Task: Create a due date automation trigger when advanced on, 2 days before a card is due add dates starting in more than 1 working days at 11:00 AM.
Action: Mouse moved to (1137, 349)
Screenshot: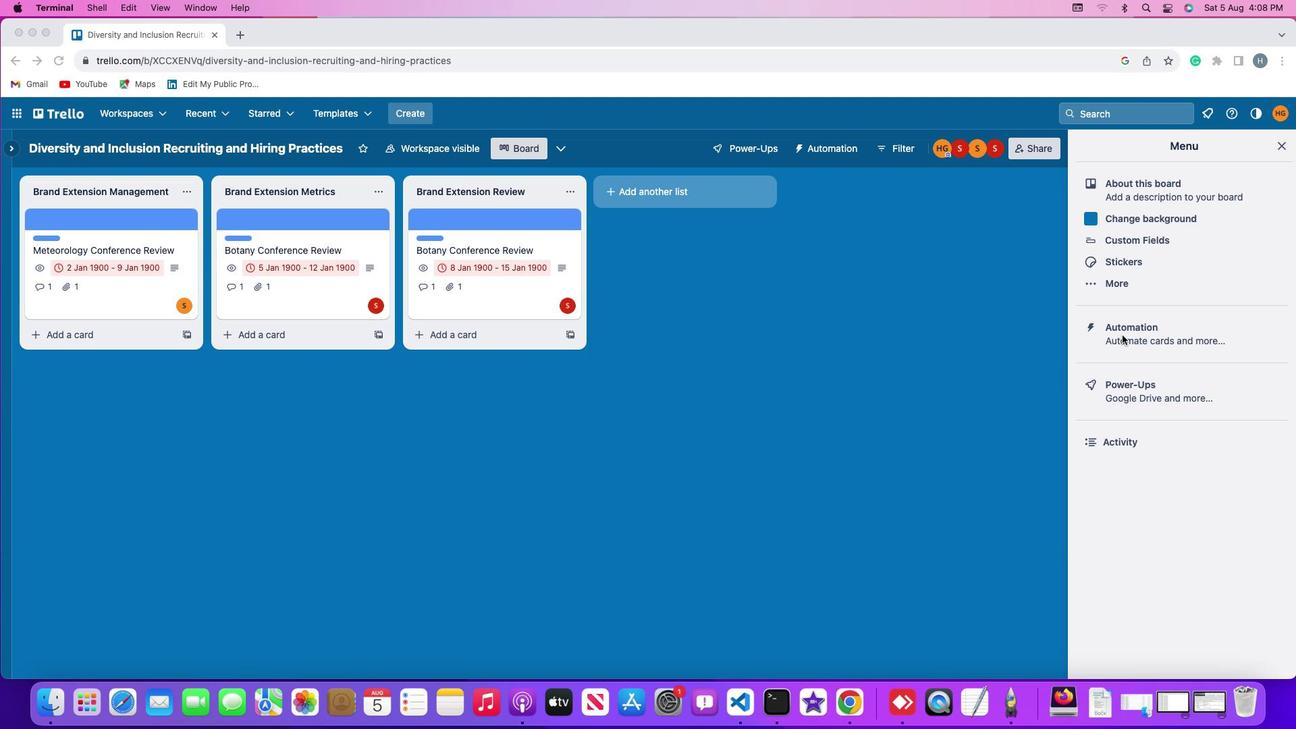 
Action: Mouse pressed left at (1137, 349)
Screenshot: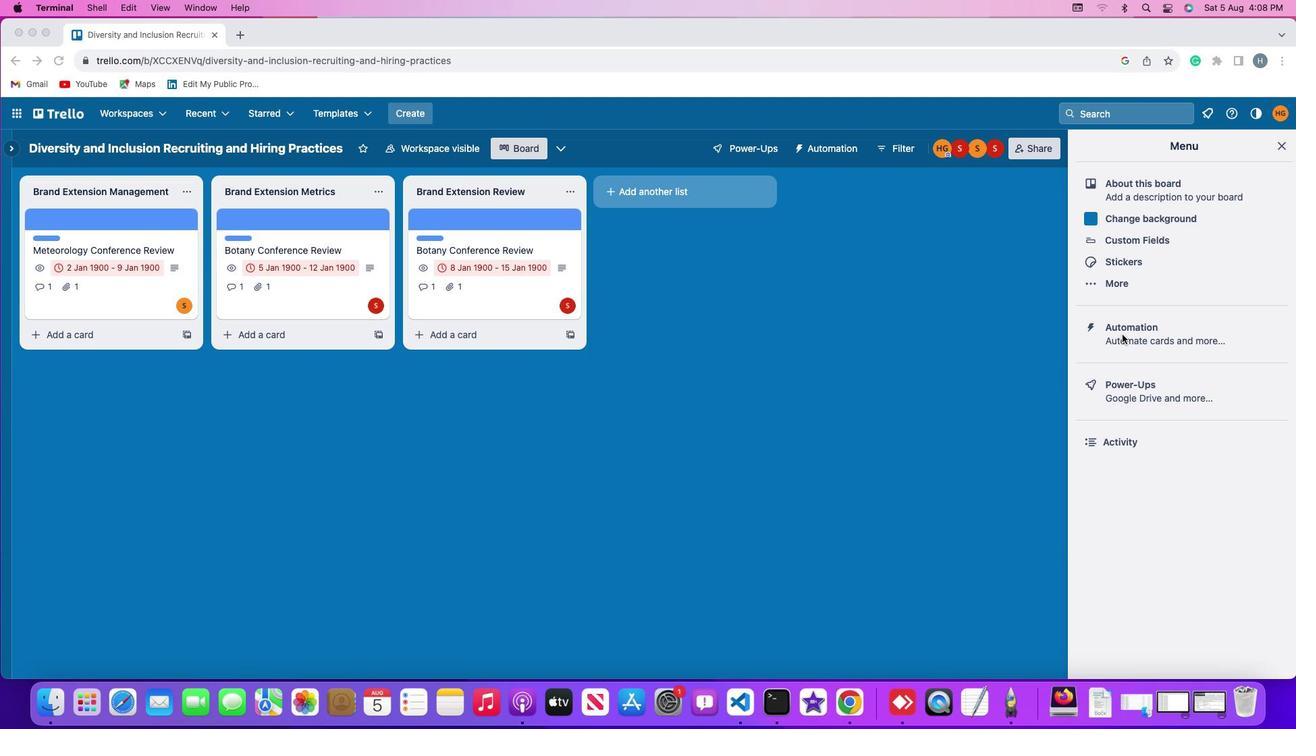 
Action: Mouse pressed left at (1137, 349)
Screenshot: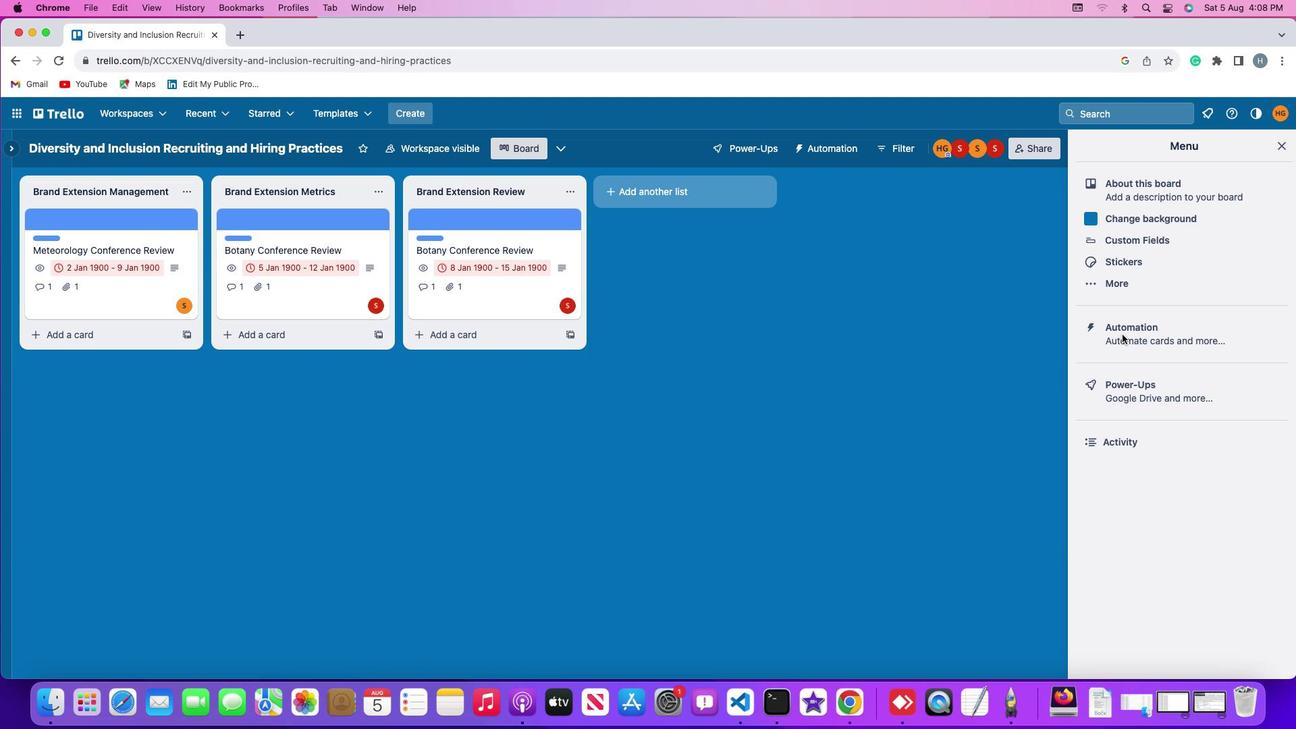 
Action: Mouse moved to (59, 341)
Screenshot: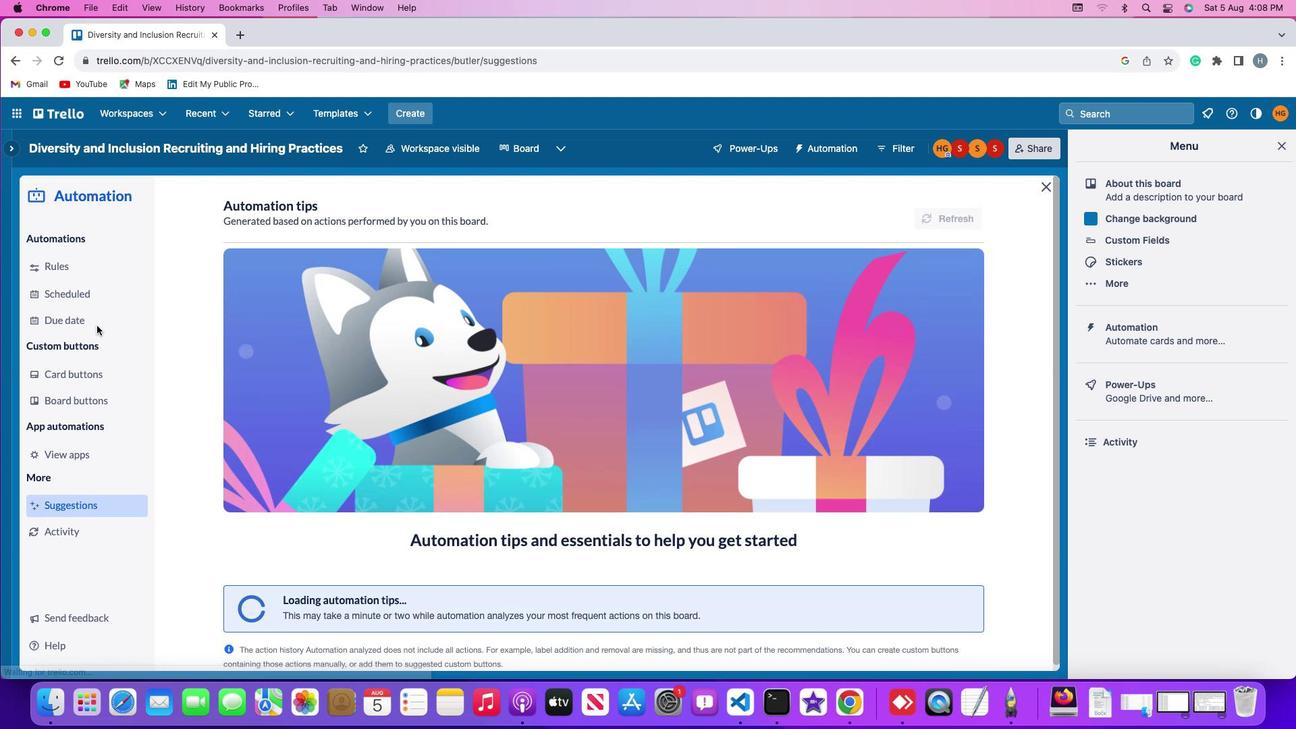 
Action: Mouse pressed left at (59, 341)
Screenshot: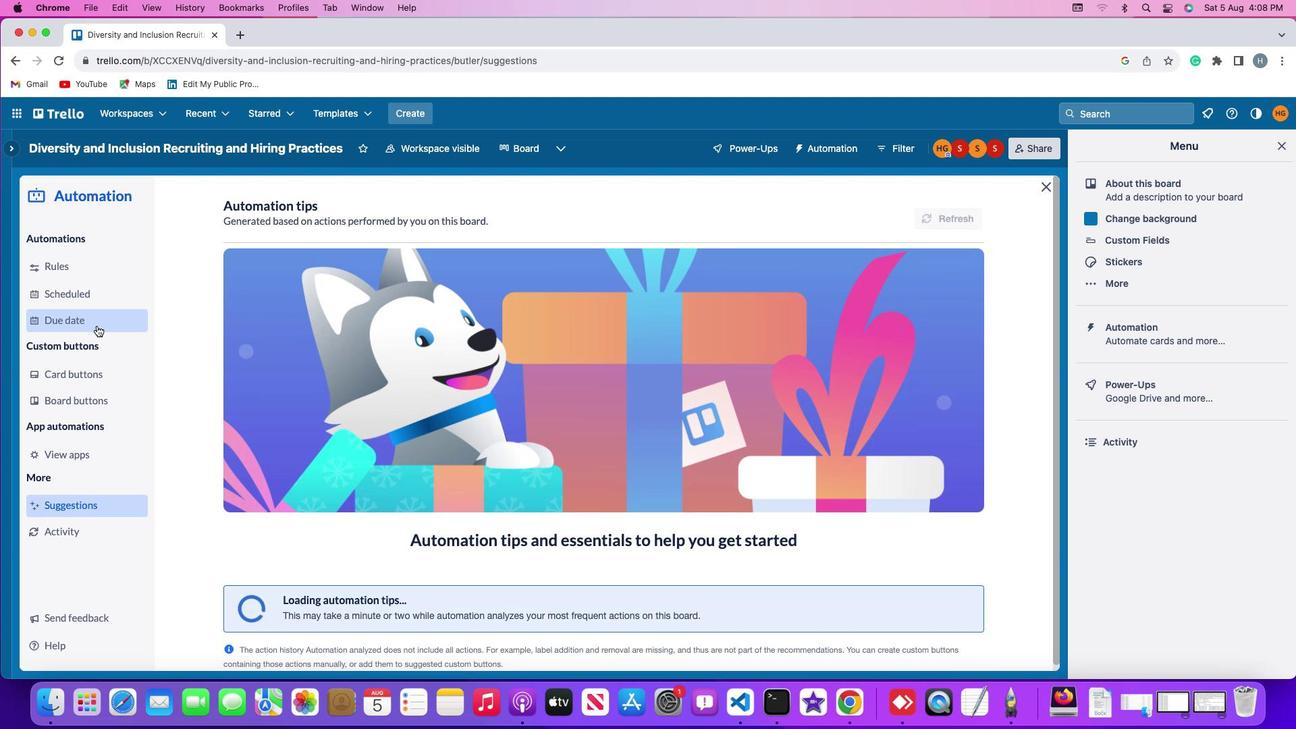 
Action: Mouse moved to (946, 236)
Screenshot: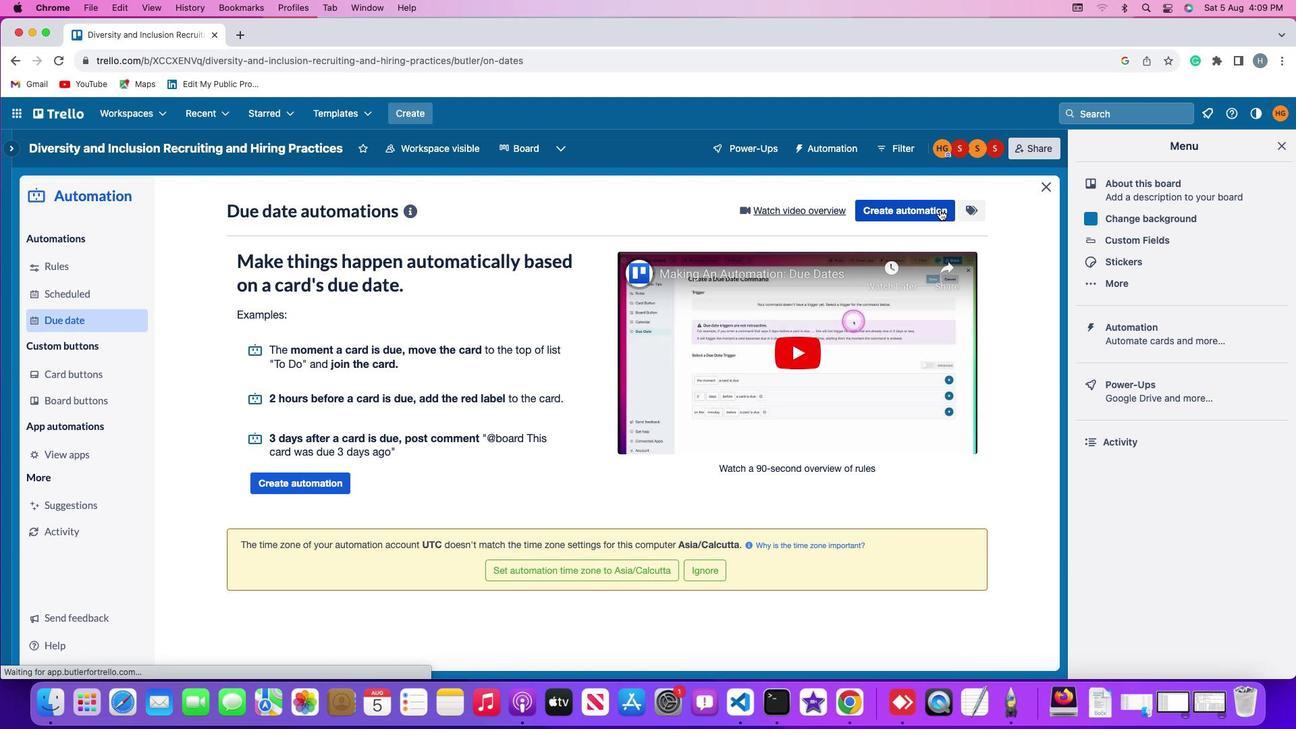 
Action: Mouse pressed left at (946, 236)
Screenshot: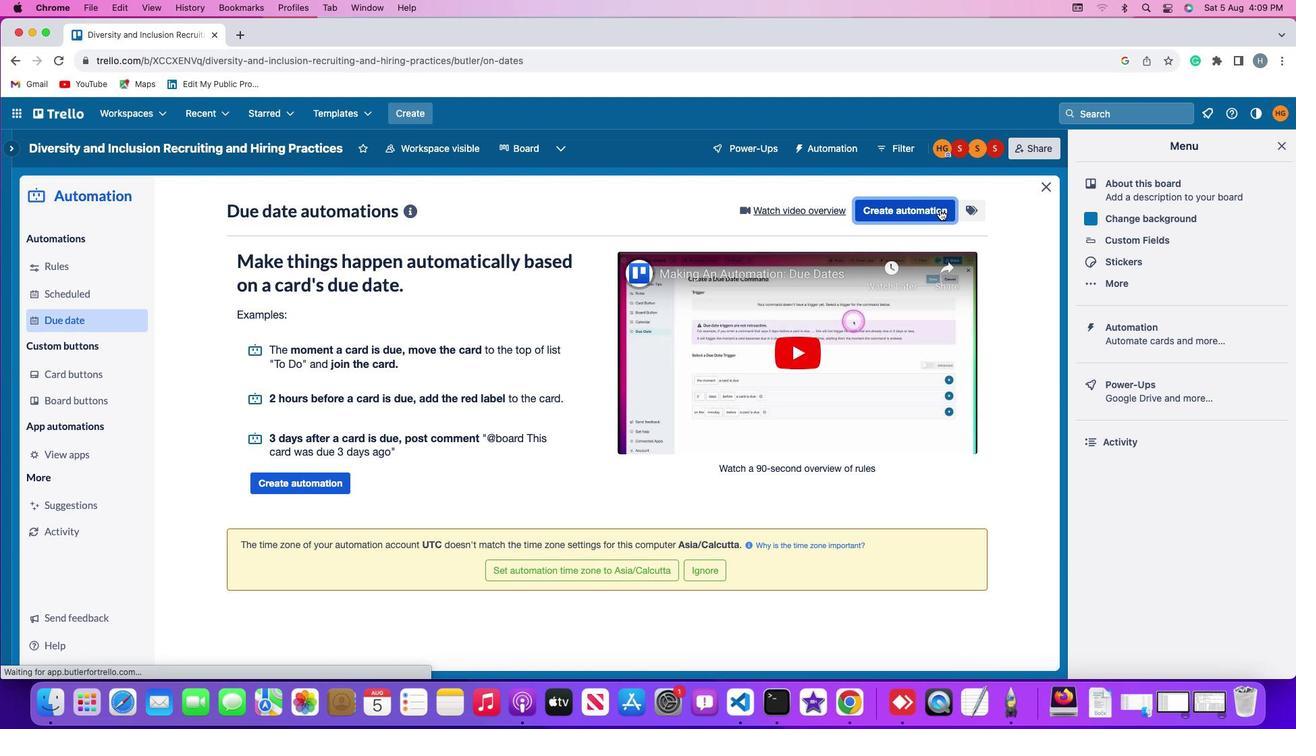 
Action: Mouse moved to (625, 353)
Screenshot: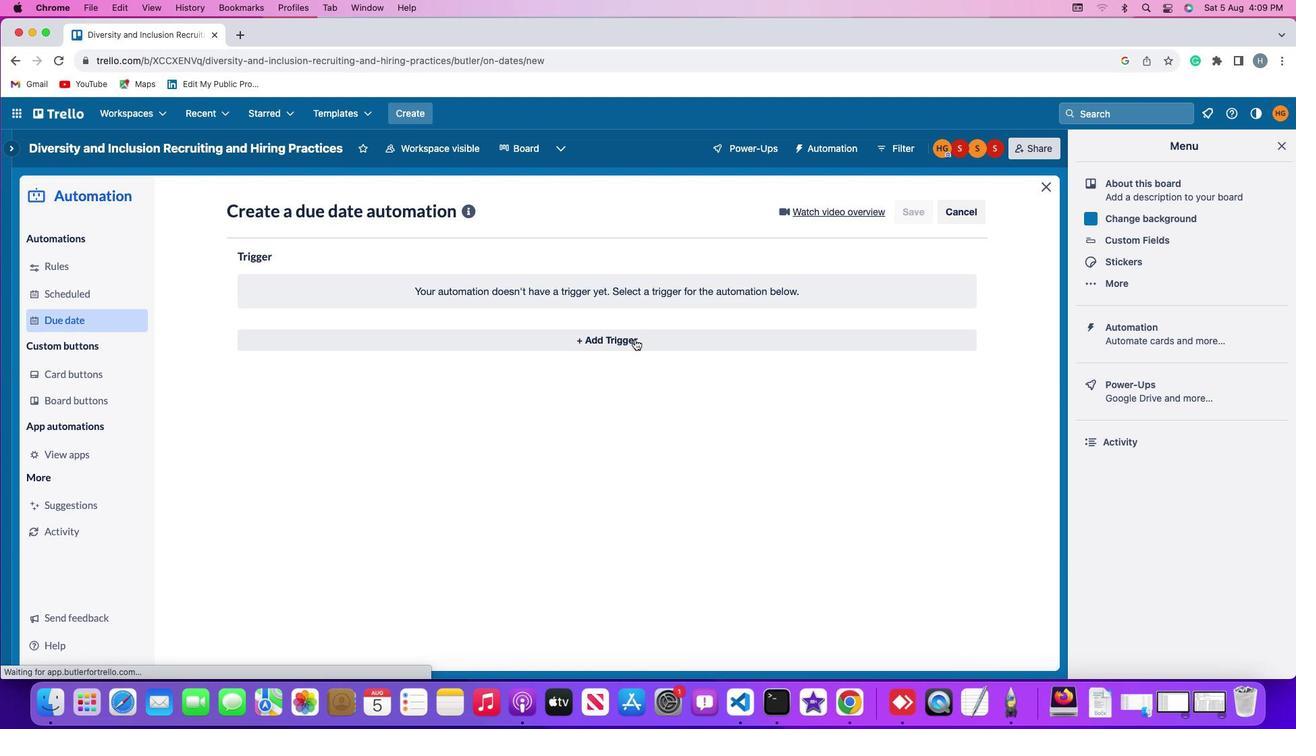 
Action: Mouse pressed left at (625, 353)
Screenshot: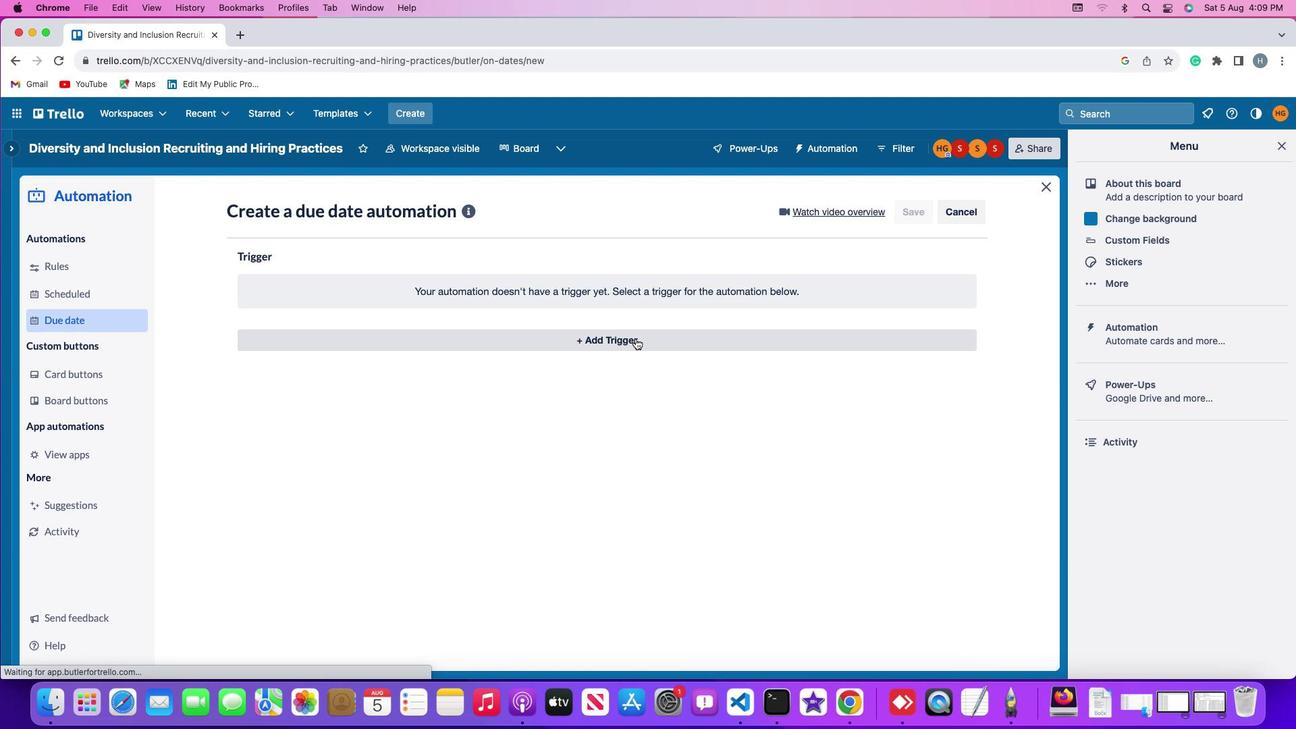 
Action: Mouse moved to (232, 538)
Screenshot: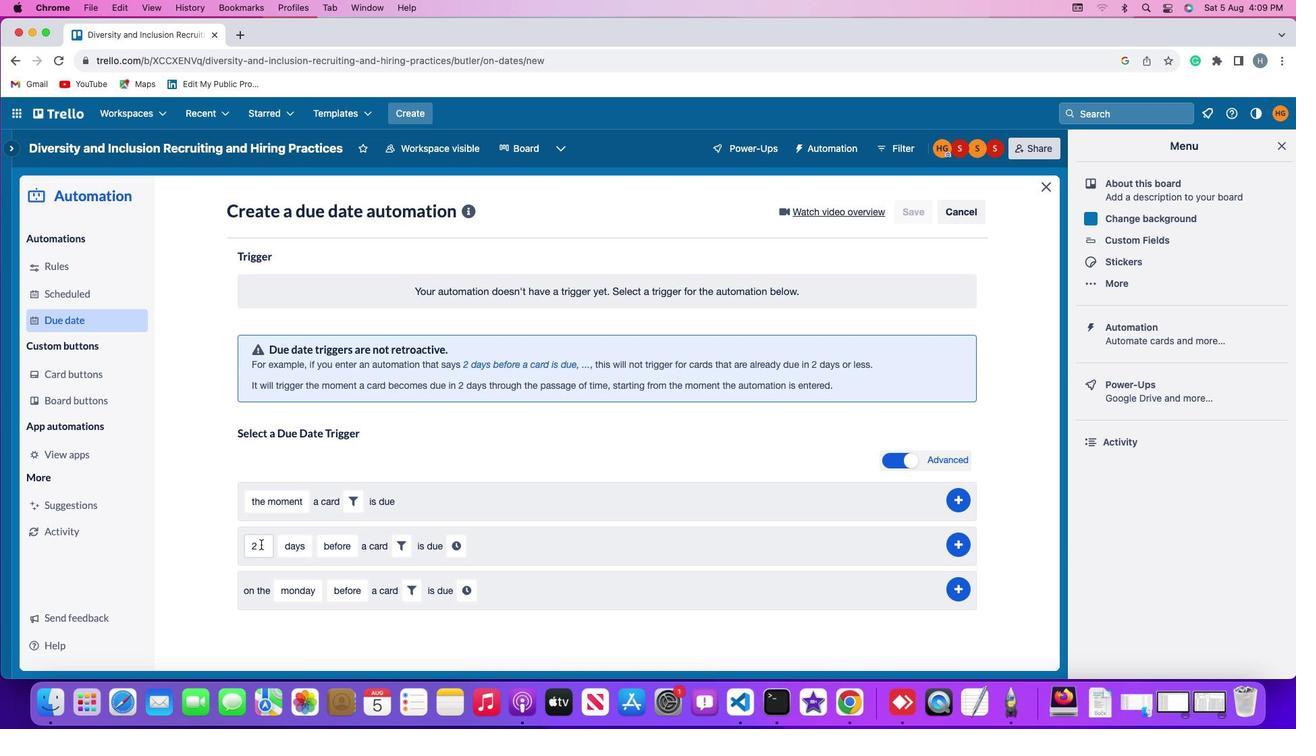 
Action: Mouse pressed left at (232, 538)
Screenshot: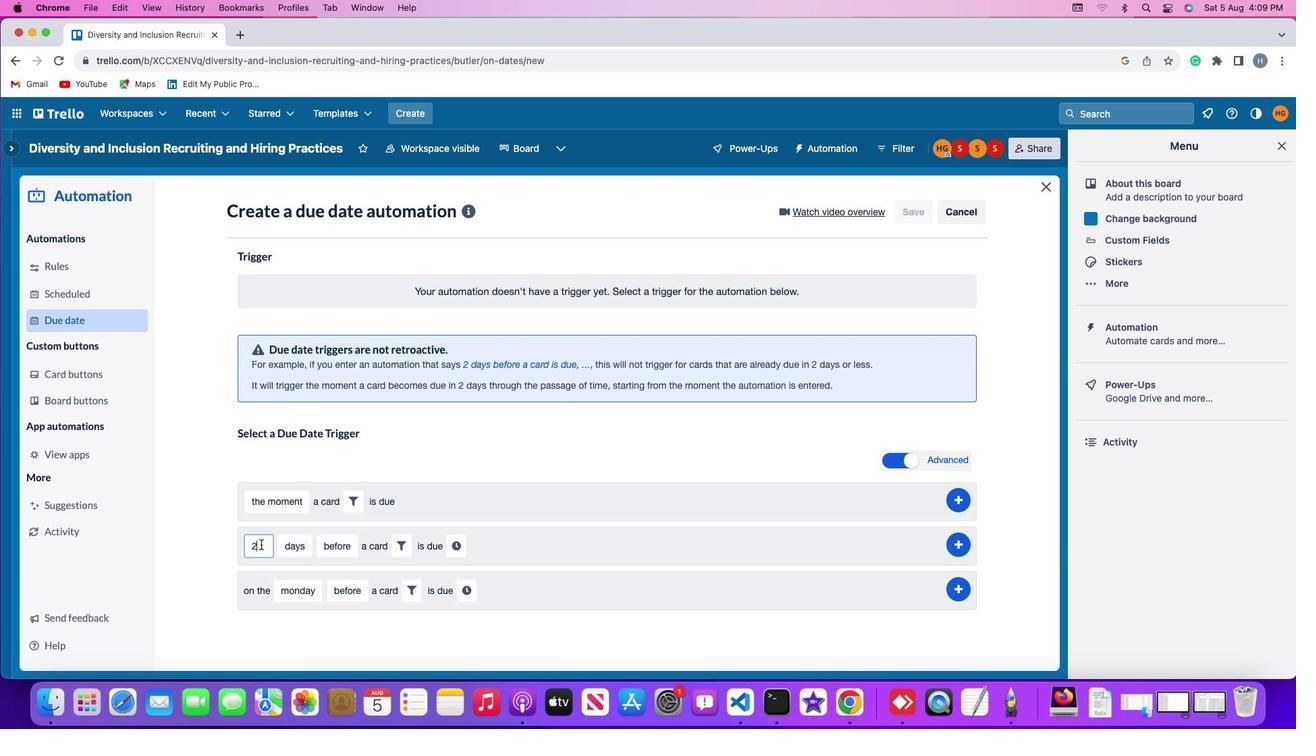 
Action: Mouse moved to (232, 537)
Screenshot: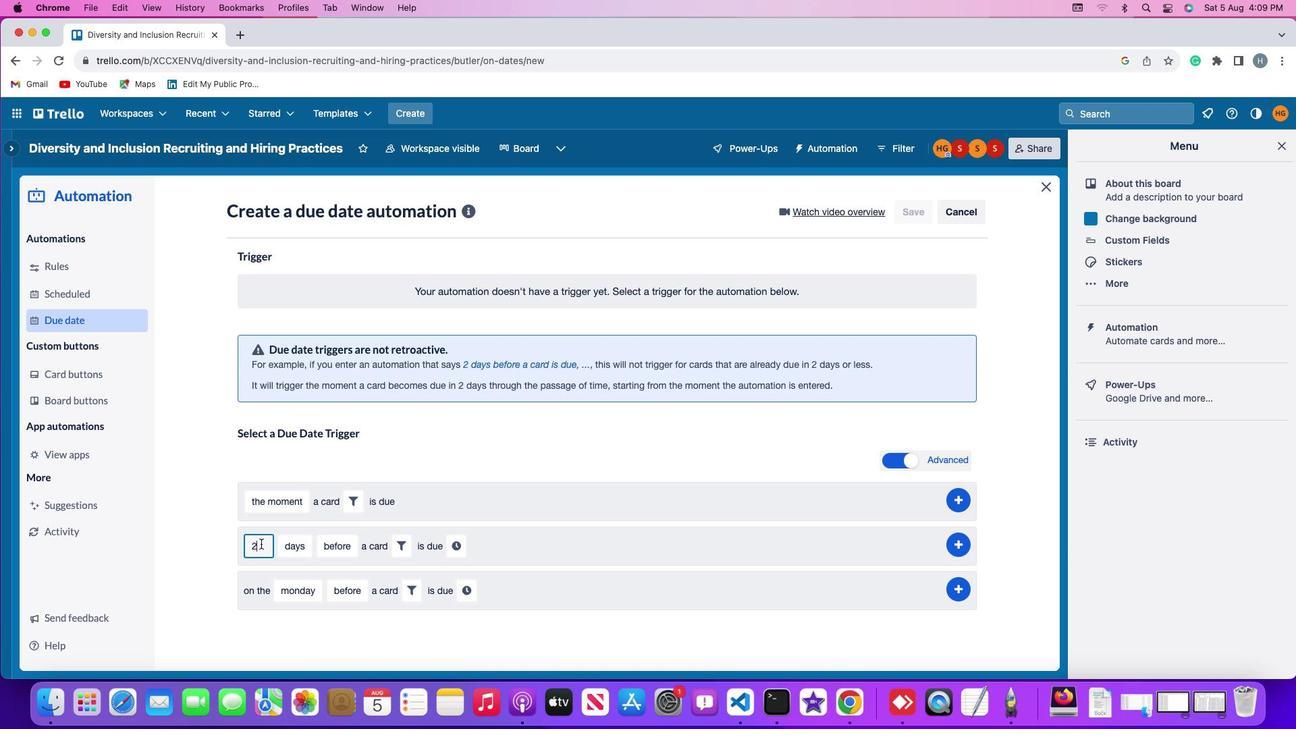 
Action: Key pressed Key.backspace
Screenshot: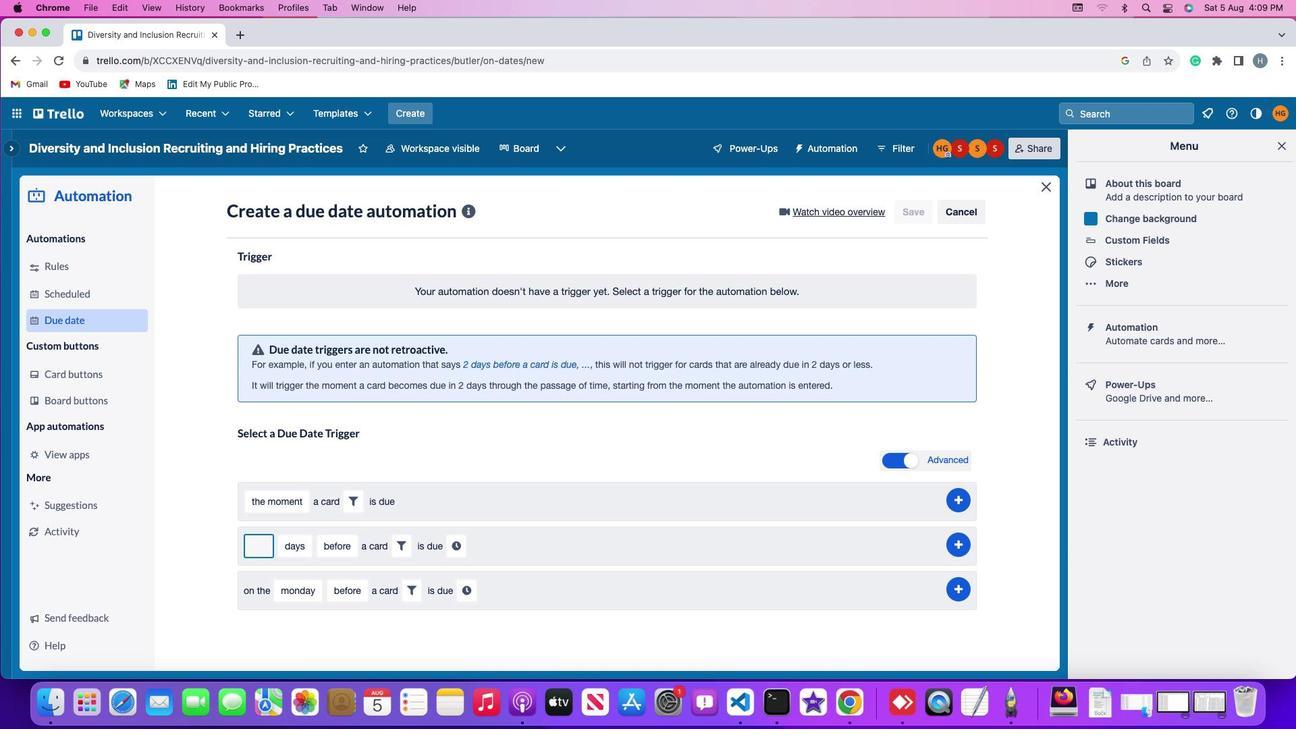 
Action: Mouse moved to (232, 537)
Screenshot: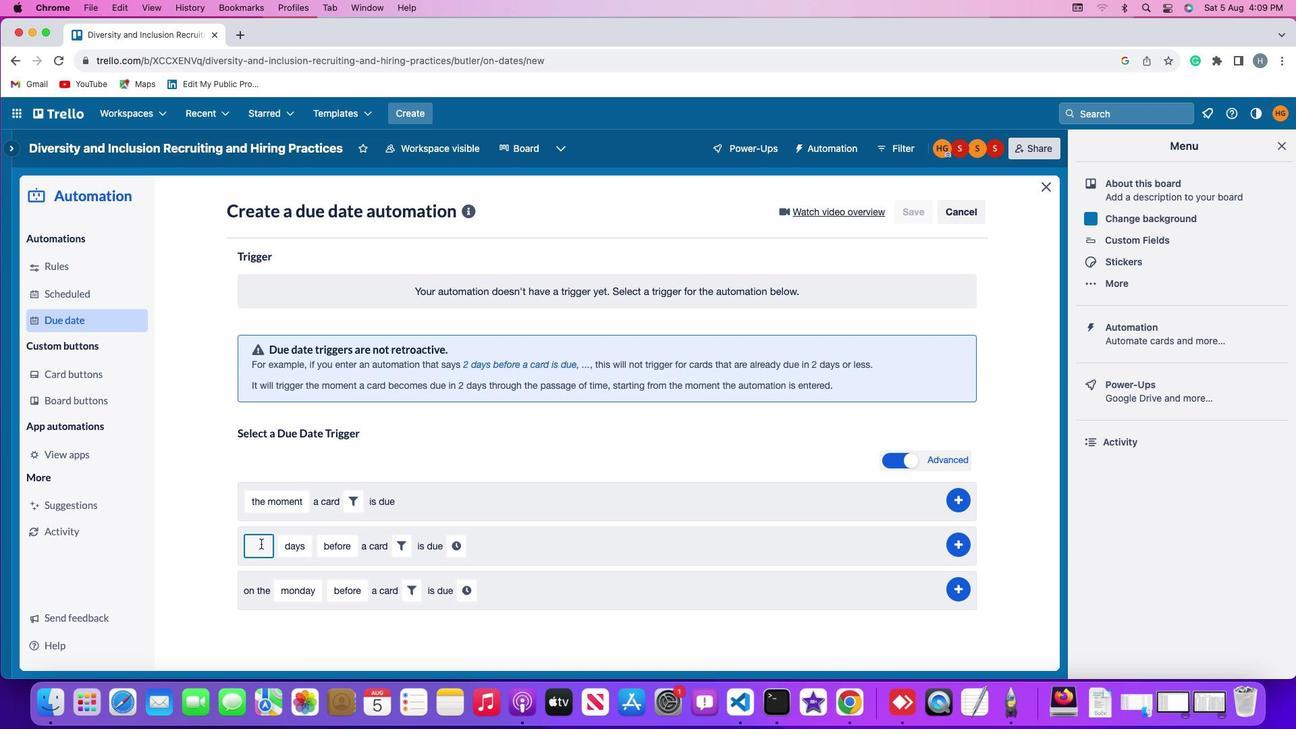 
Action: Key pressed '2'
Screenshot: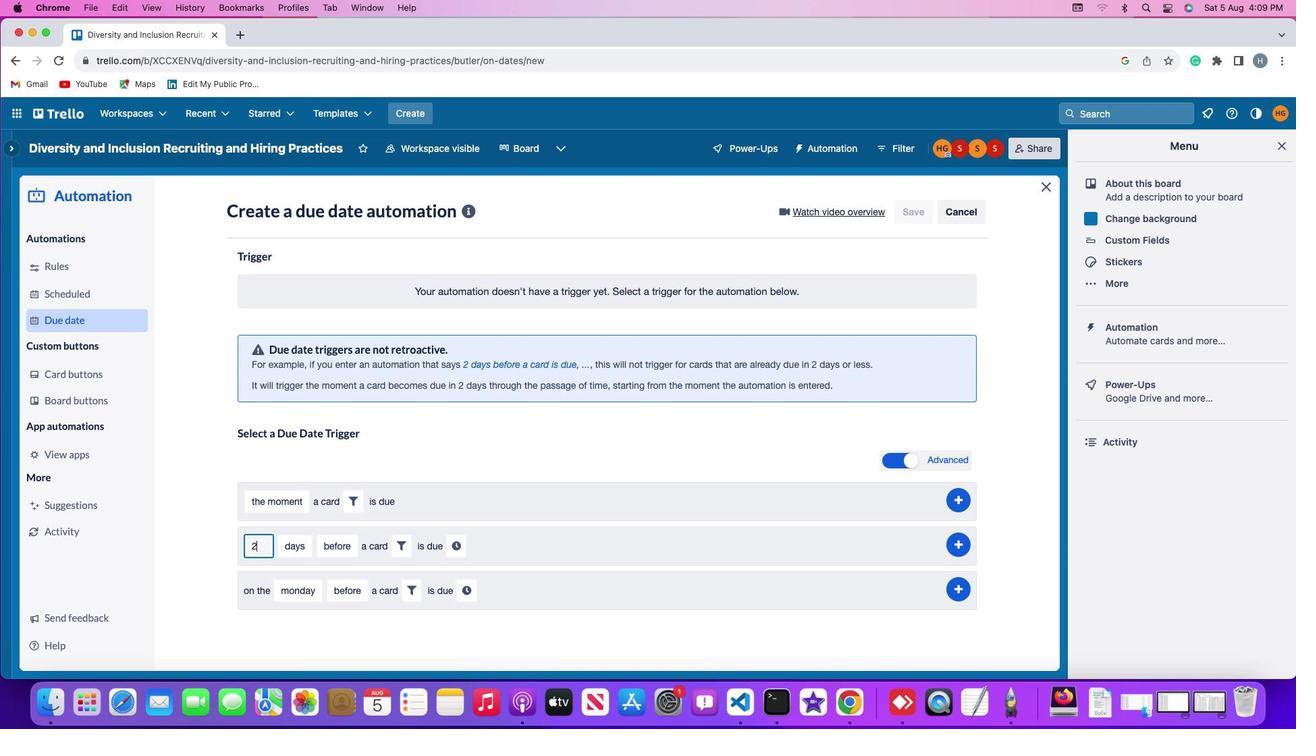 
Action: Mouse moved to (267, 538)
Screenshot: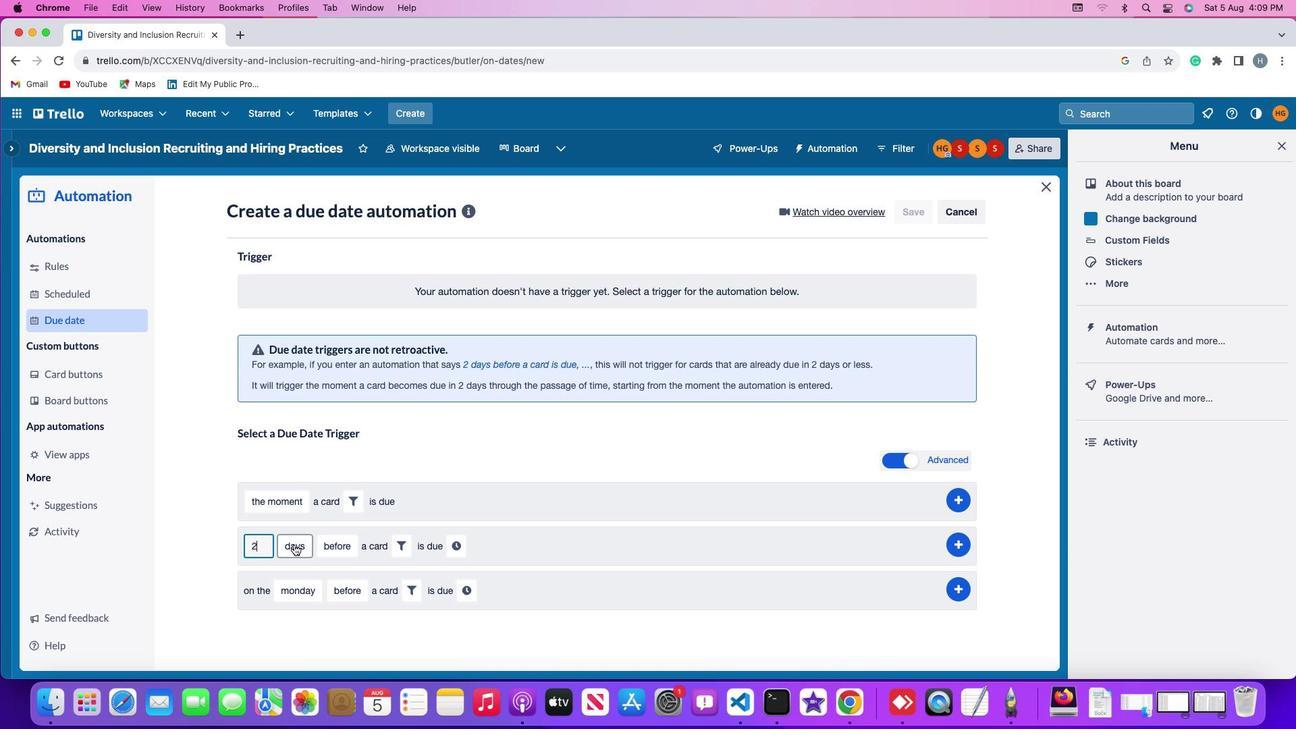 
Action: Mouse pressed left at (267, 538)
Screenshot: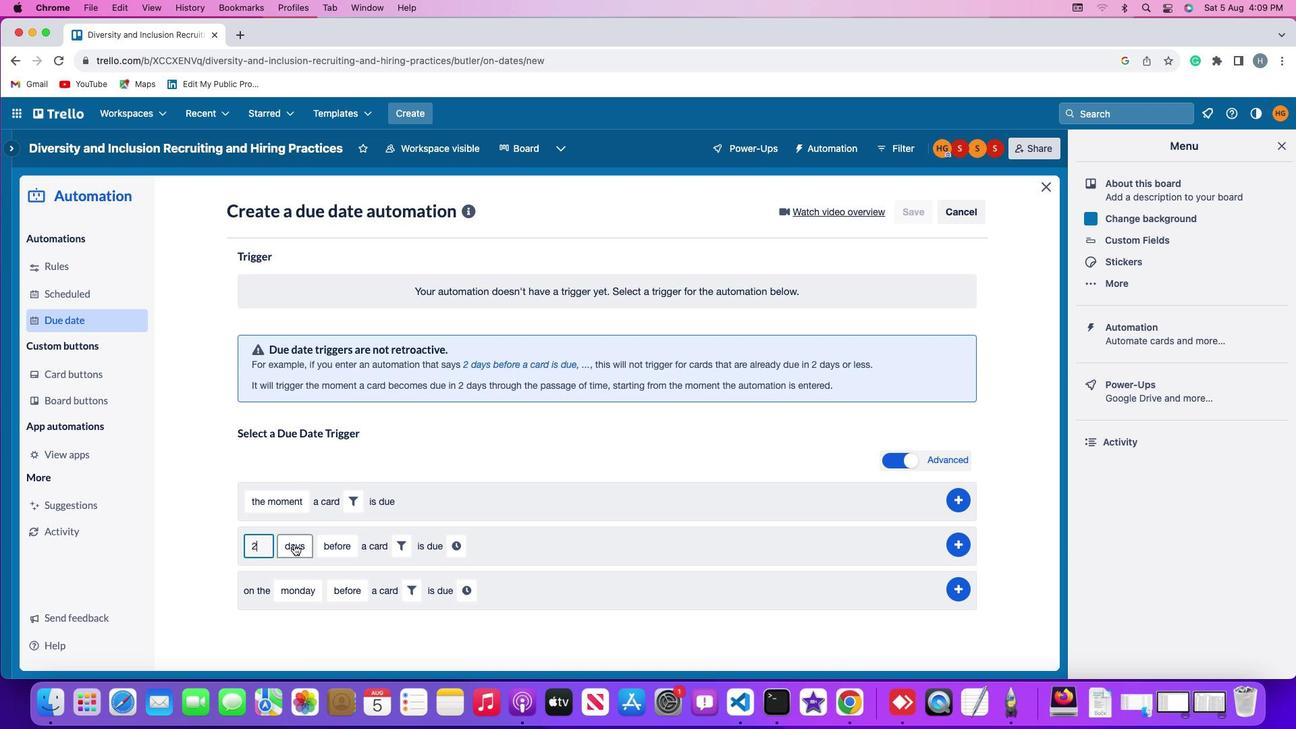 
Action: Mouse moved to (274, 561)
Screenshot: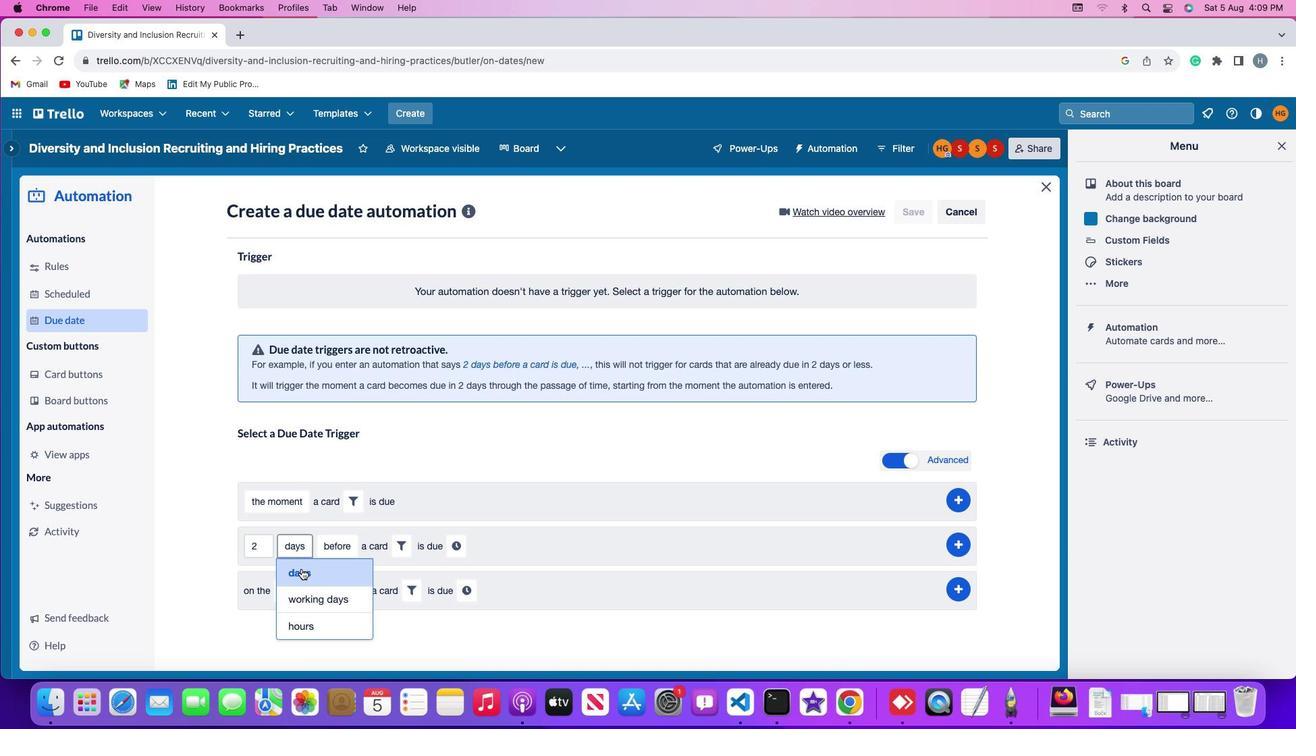 
Action: Mouse pressed left at (274, 561)
Screenshot: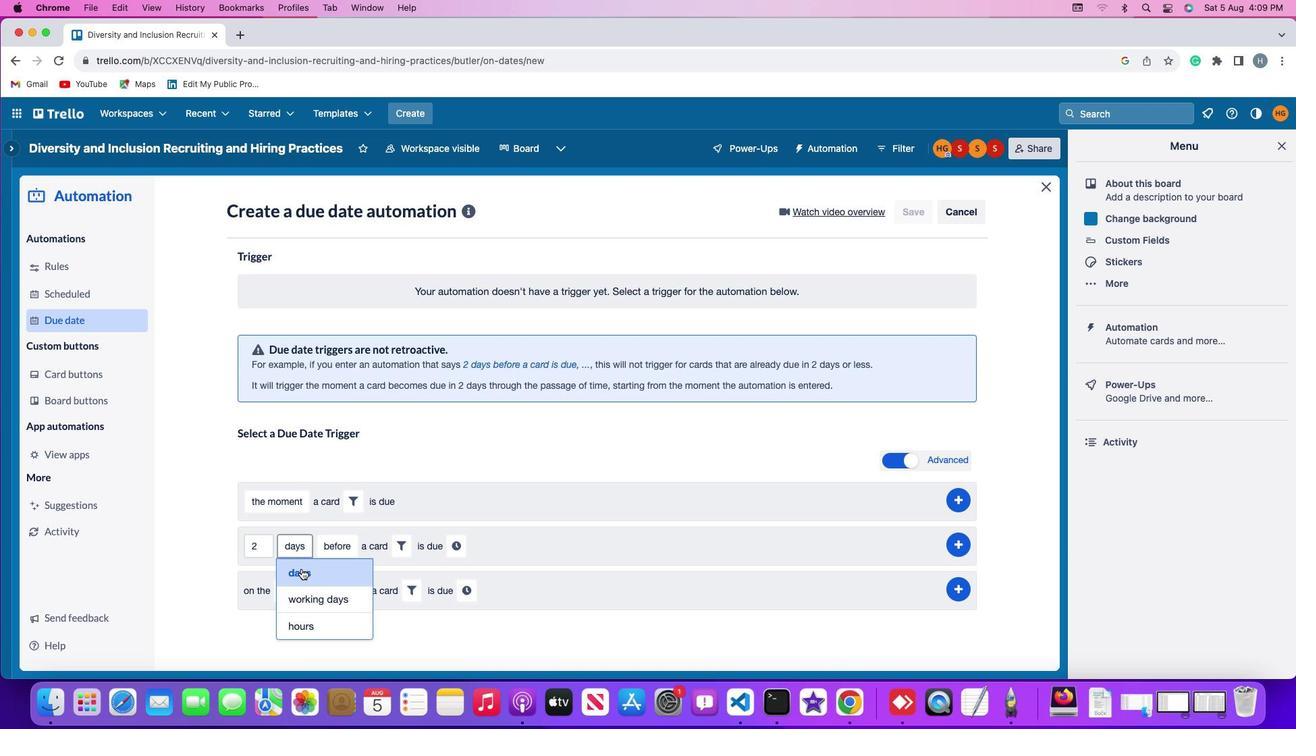 
Action: Mouse moved to (318, 537)
Screenshot: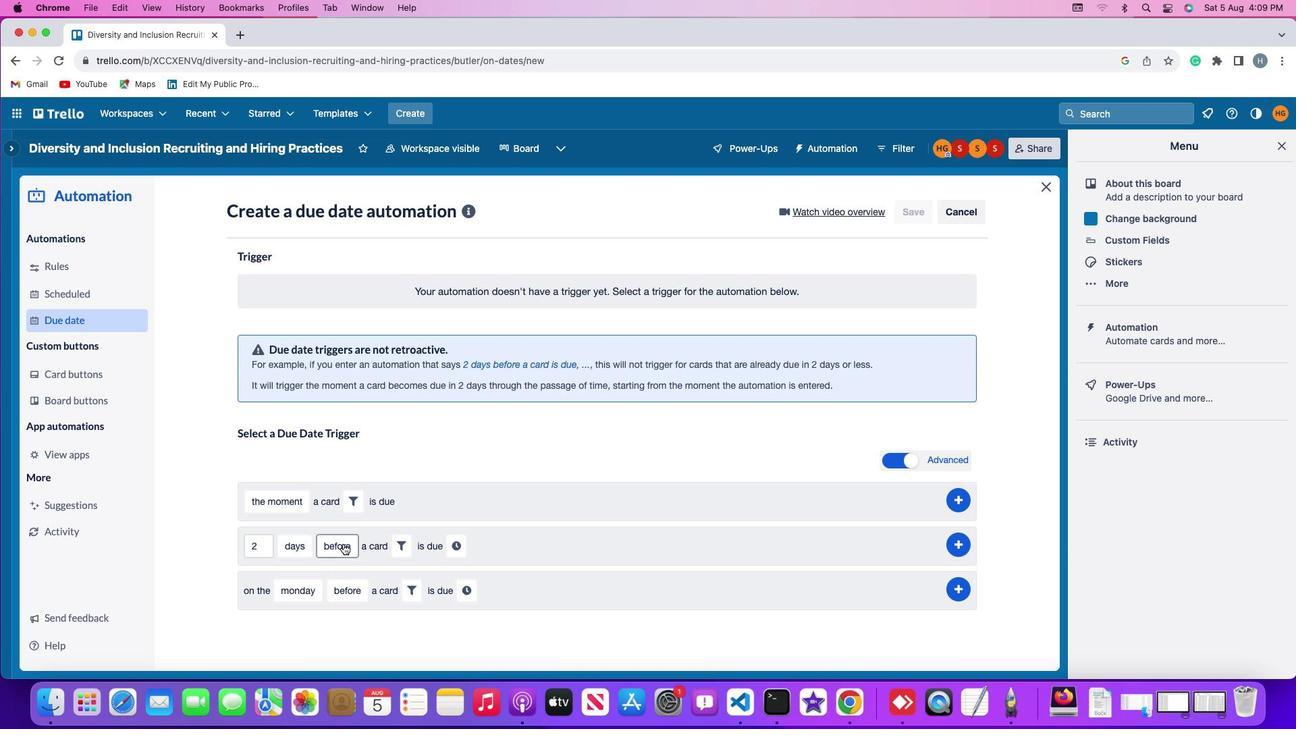 
Action: Mouse pressed left at (318, 537)
Screenshot: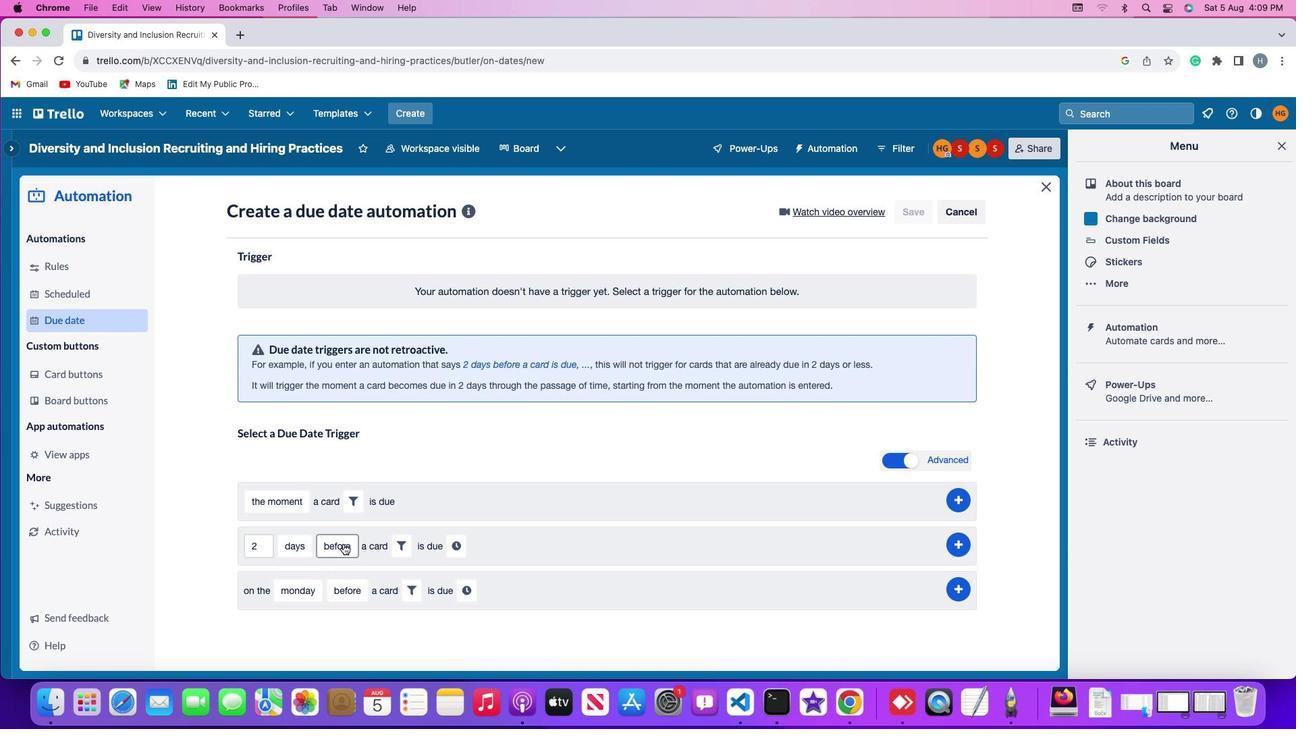 
Action: Mouse moved to (317, 561)
Screenshot: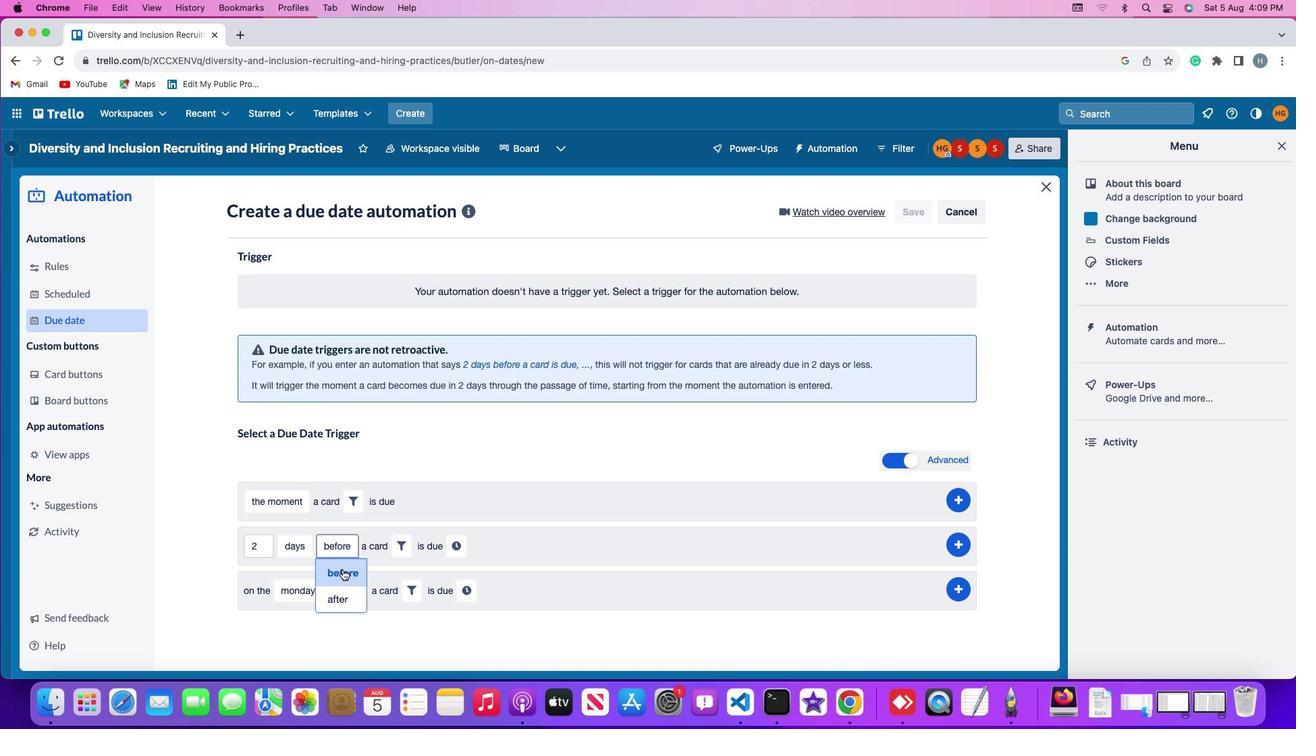 
Action: Mouse pressed left at (317, 561)
Screenshot: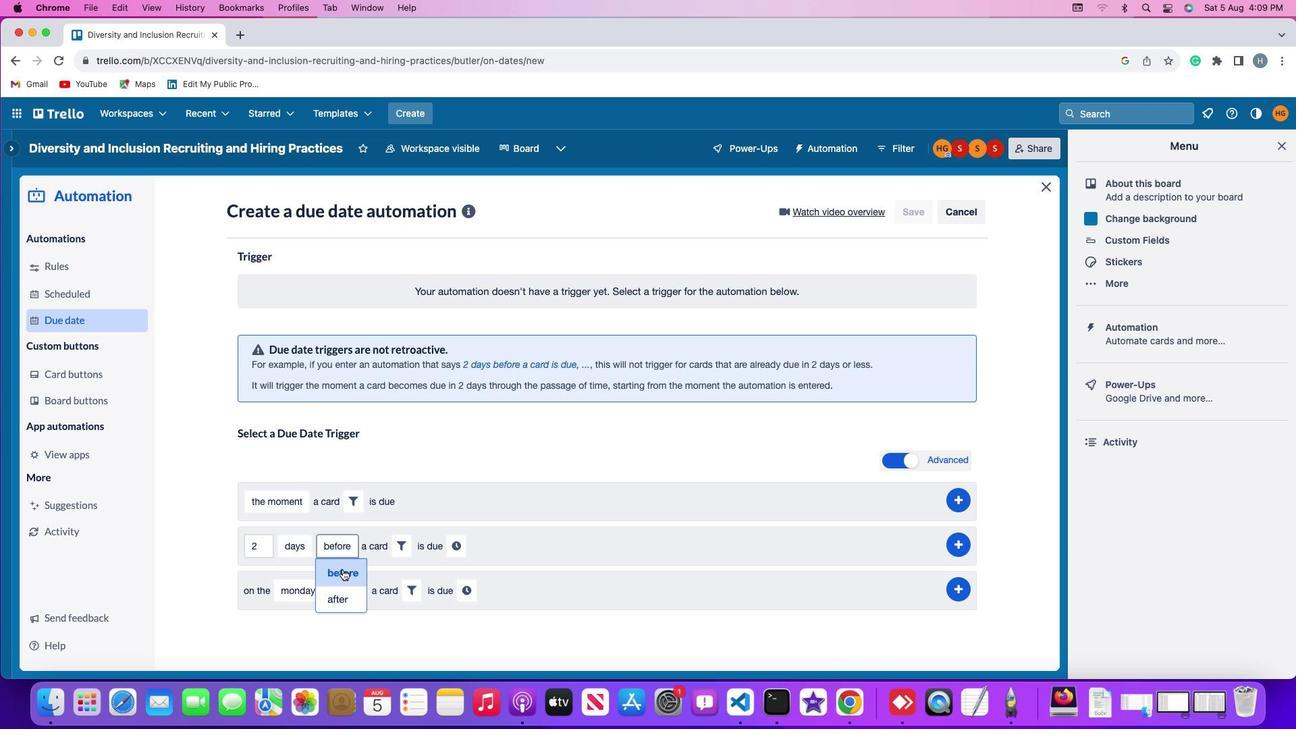 
Action: Mouse moved to (379, 540)
Screenshot: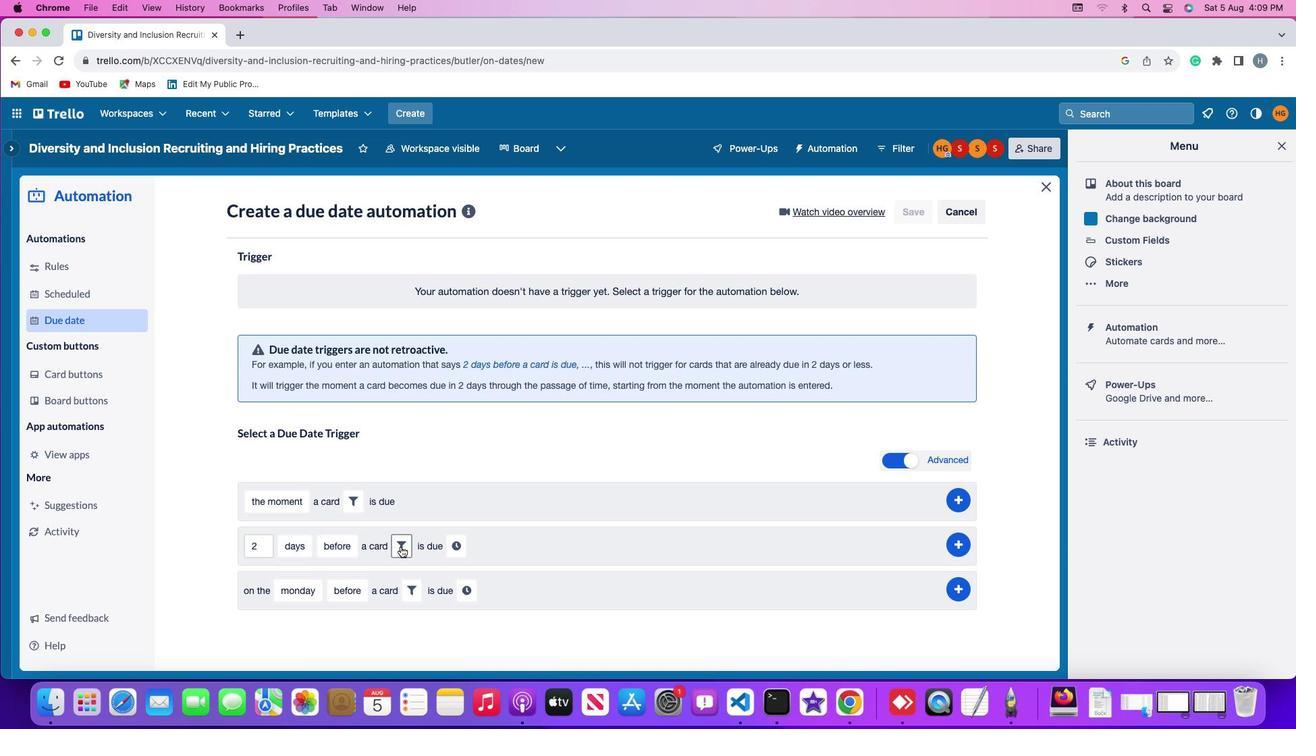 
Action: Mouse pressed left at (379, 540)
Screenshot: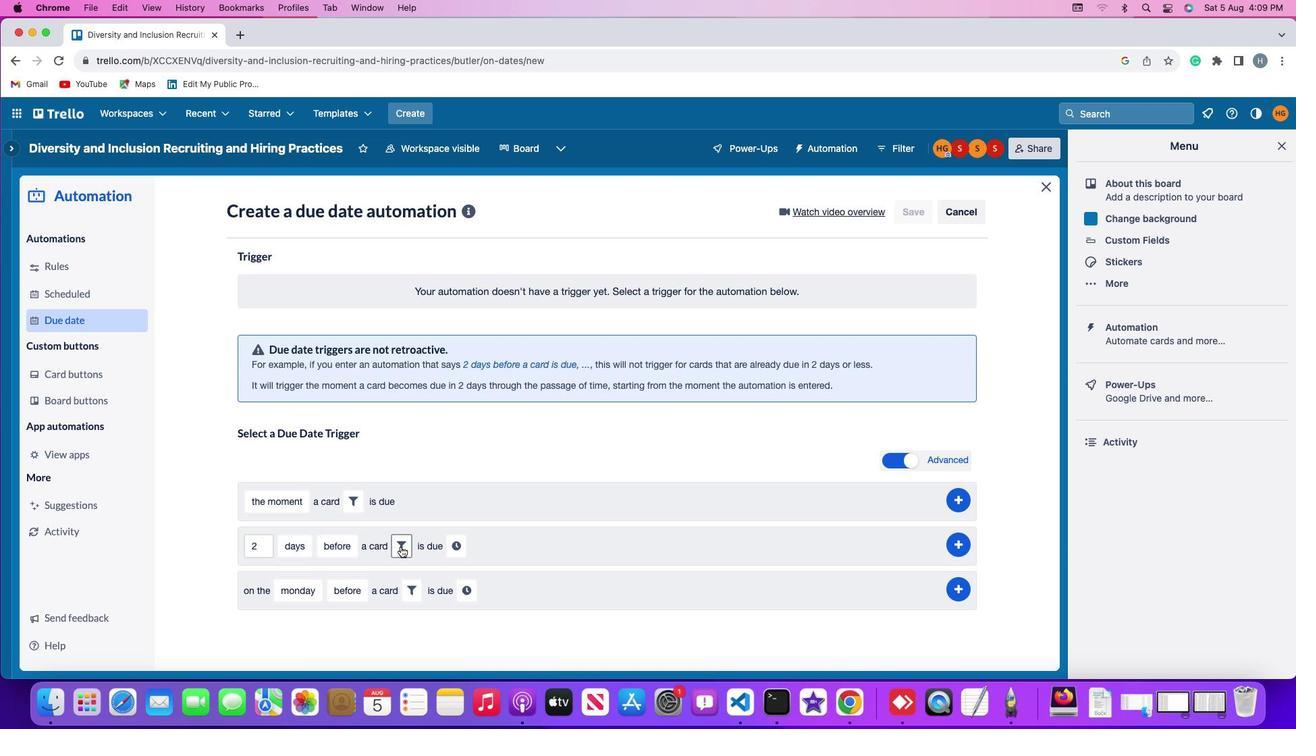 
Action: Mouse moved to (462, 583)
Screenshot: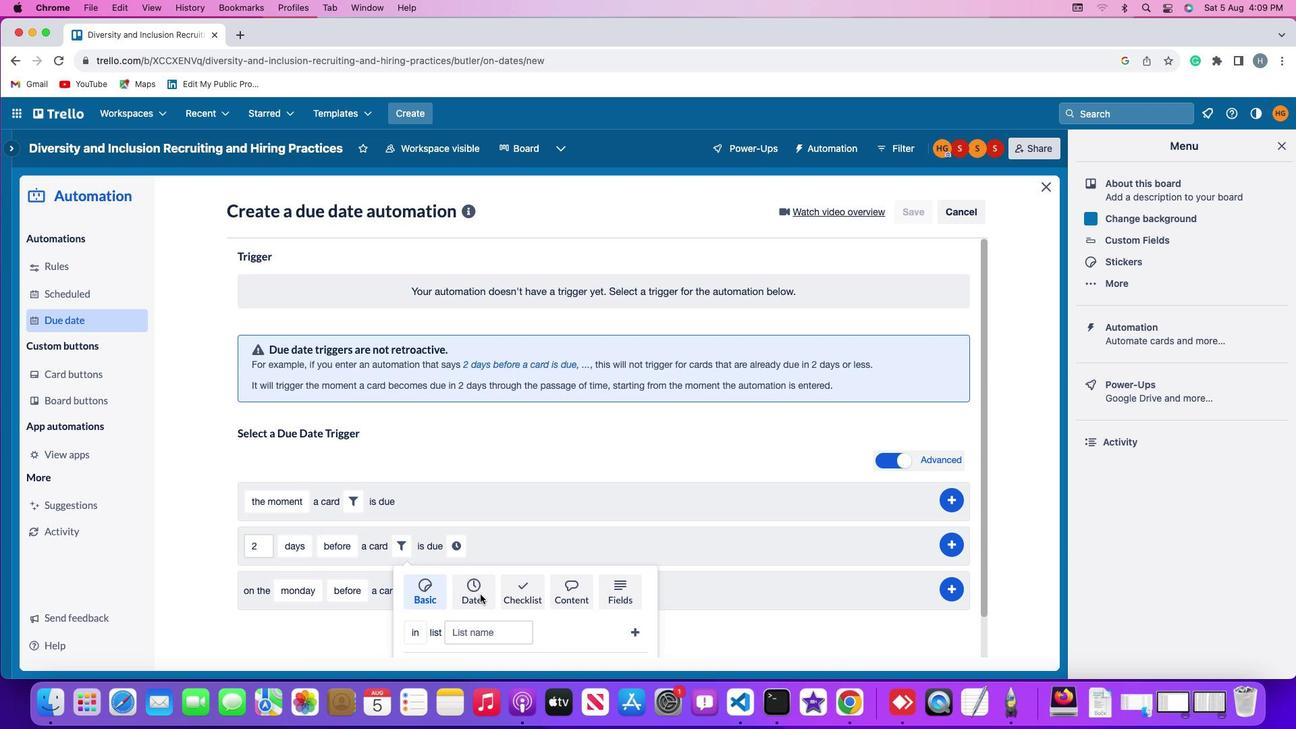 
Action: Mouse pressed left at (462, 583)
Screenshot: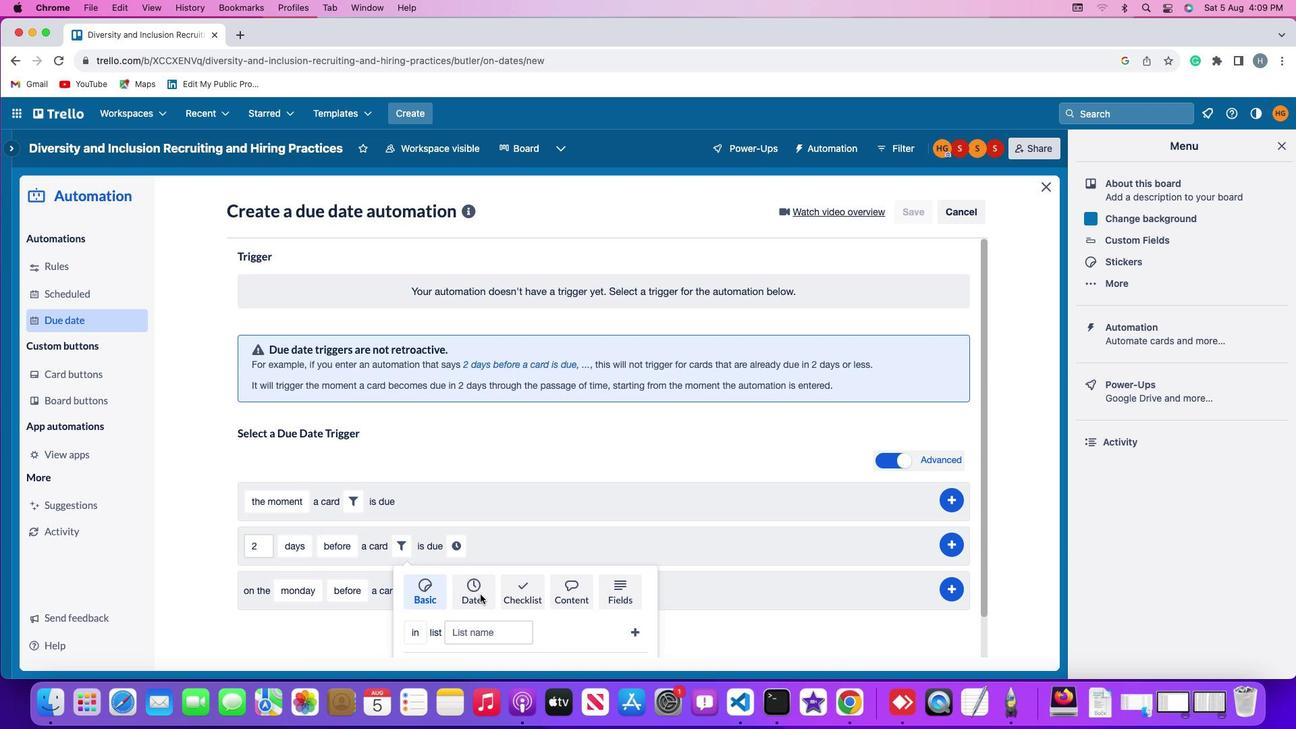 
Action: Mouse scrolled (462, 583) with delta (-41, 47)
Screenshot: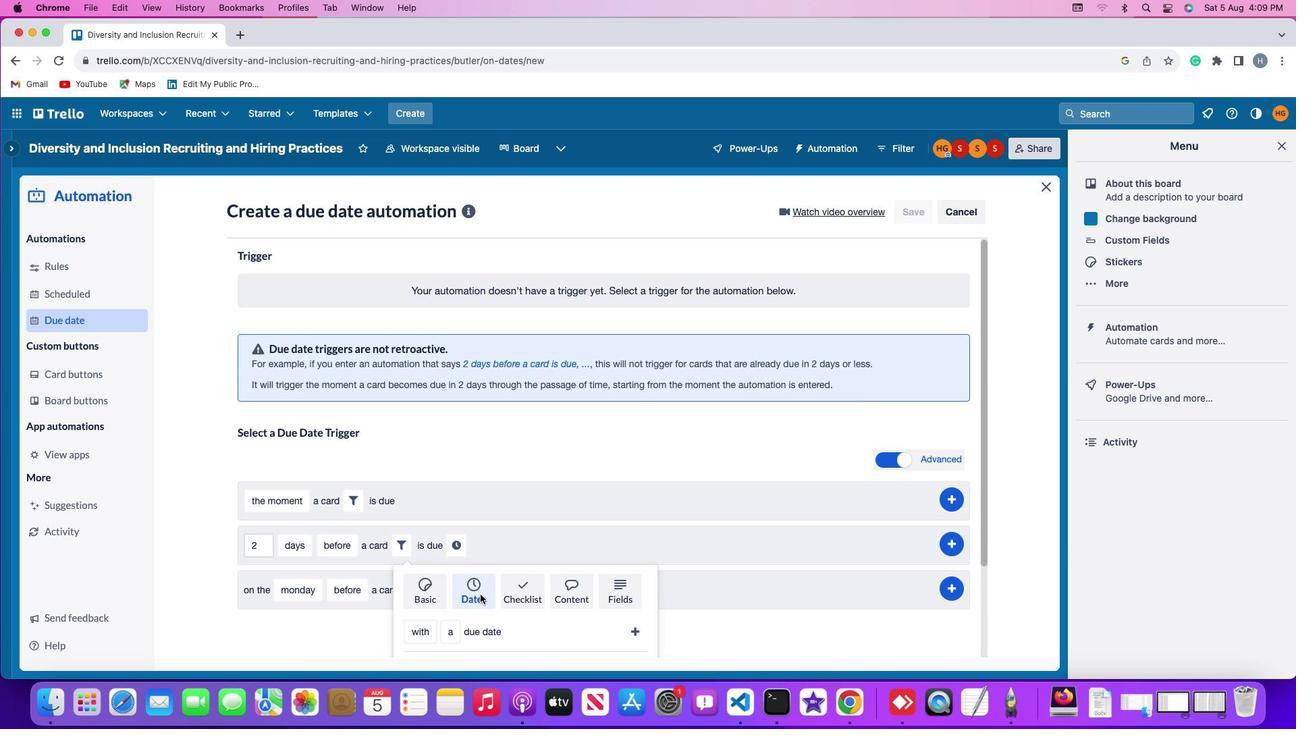 
Action: Mouse scrolled (462, 583) with delta (-41, 47)
Screenshot: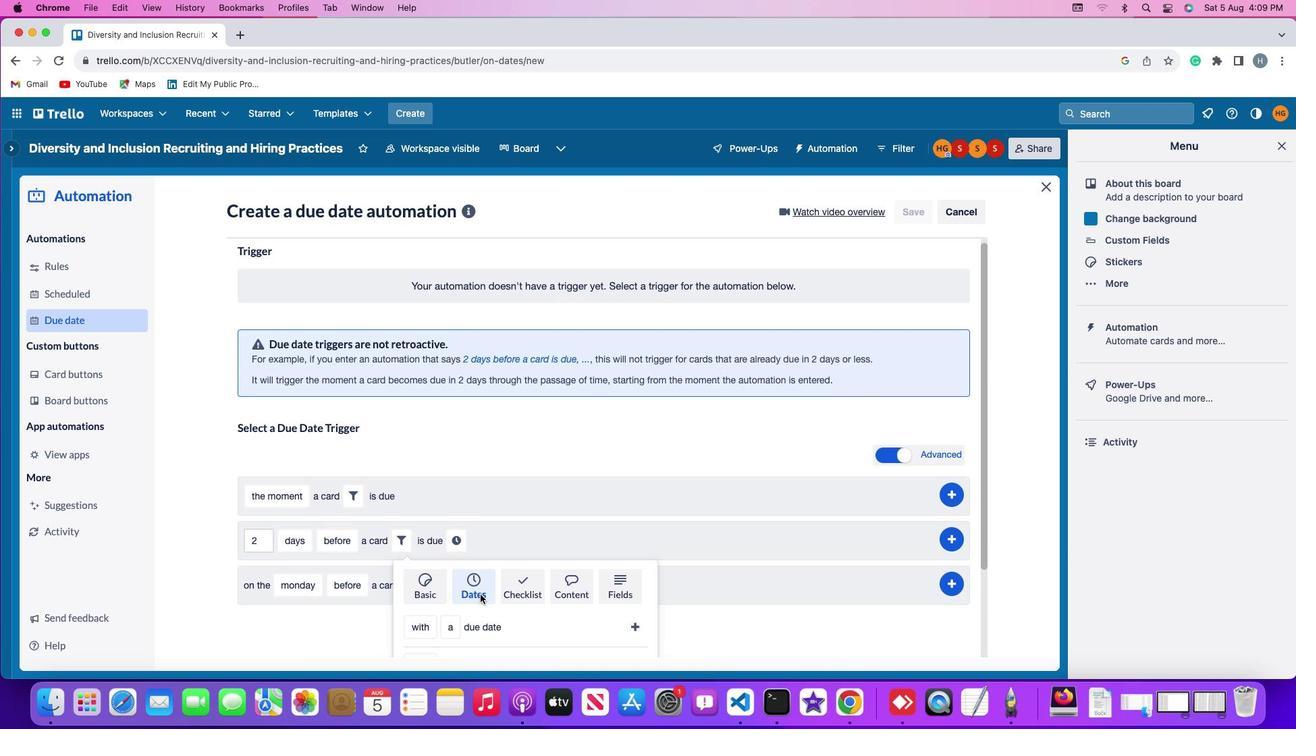 
Action: Mouse scrolled (462, 583) with delta (-41, 46)
Screenshot: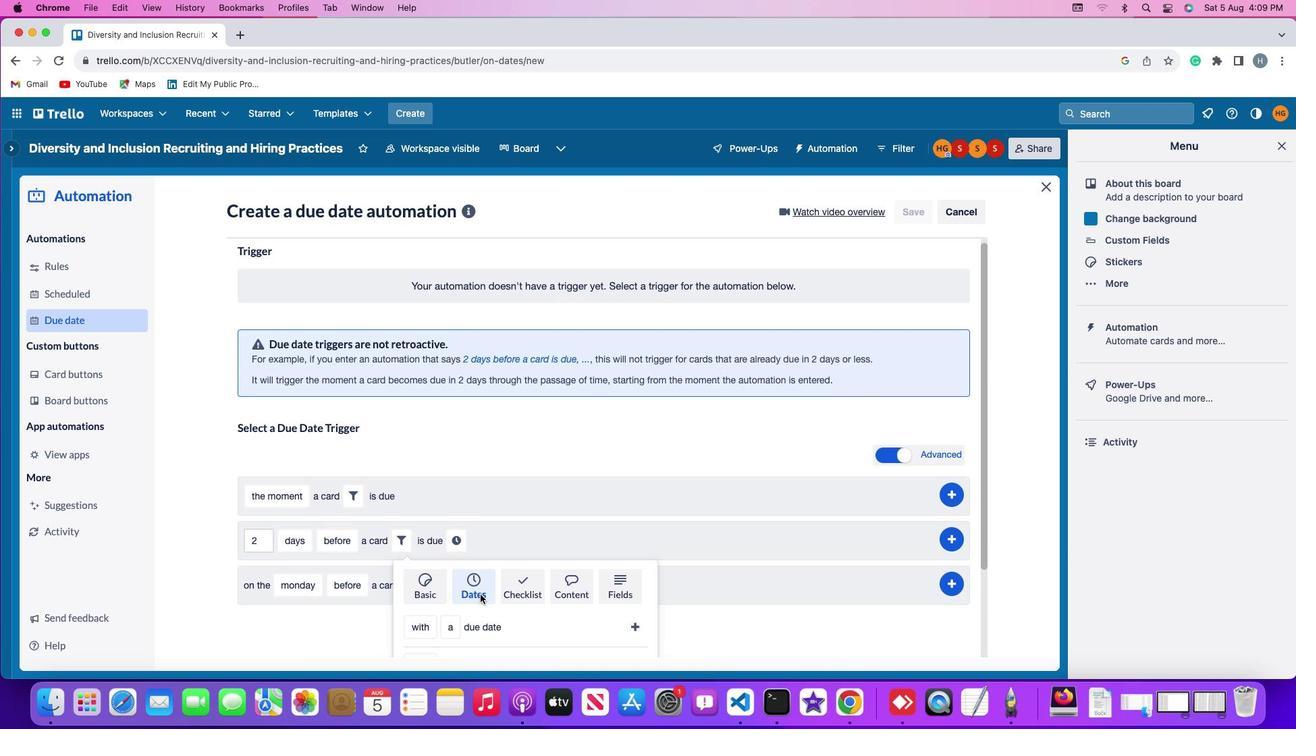 
Action: Mouse scrolled (462, 583) with delta (-41, 45)
Screenshot: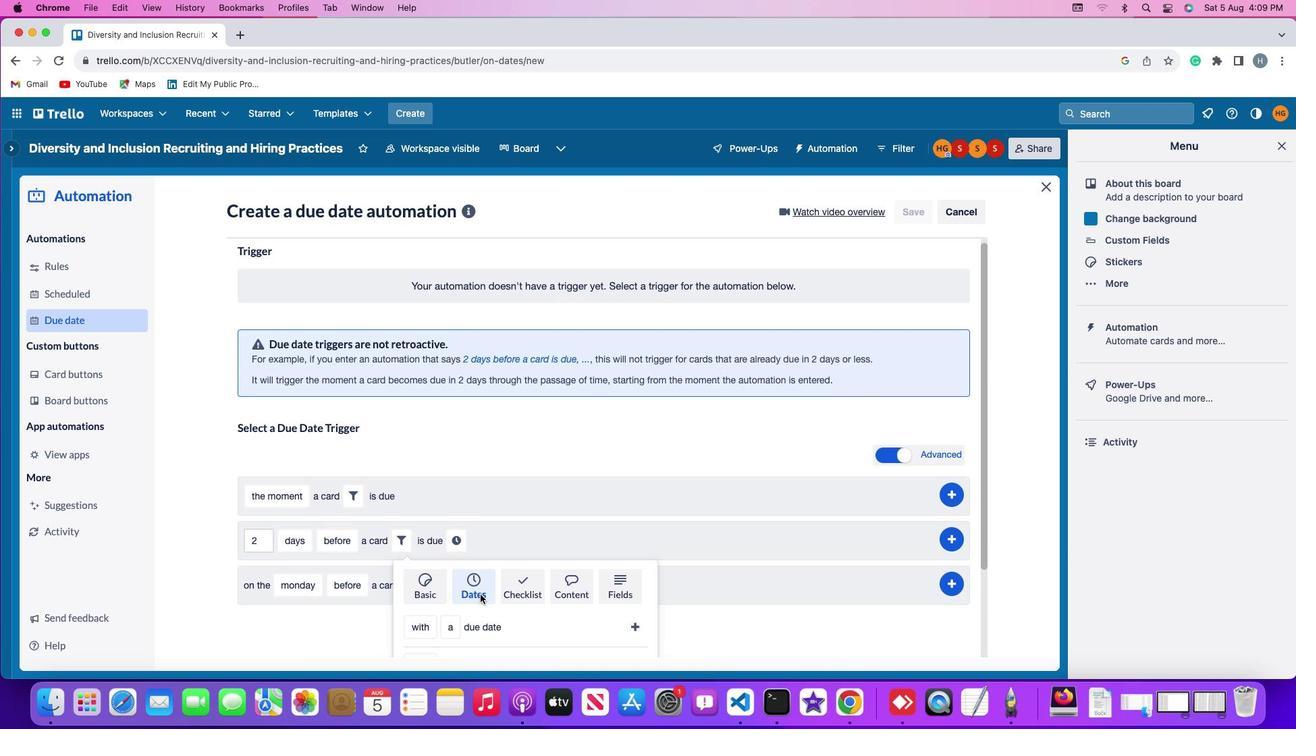 
Action: Mouse scrolled (462, 583) with delta (-41, 44)
Screenshot: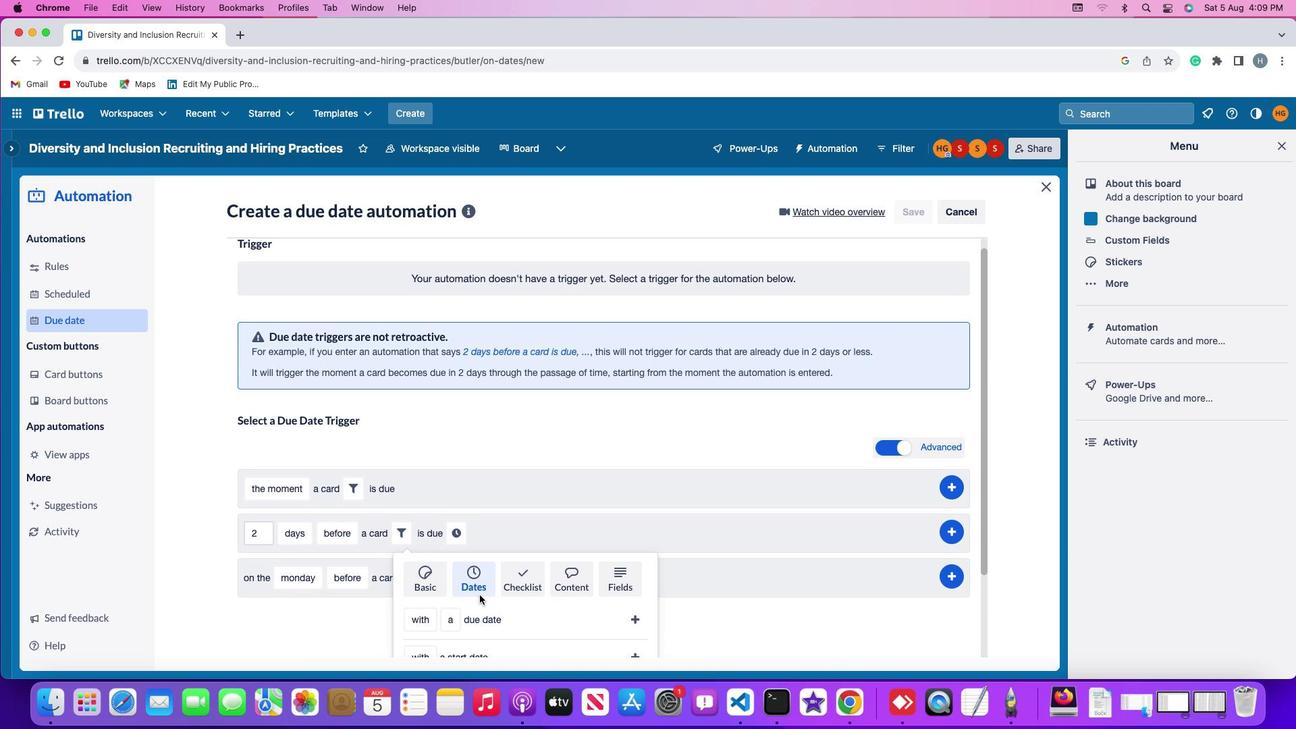 
Action: Mouse scrolled (462, 583) with delta (-41, 43)
Screenshot: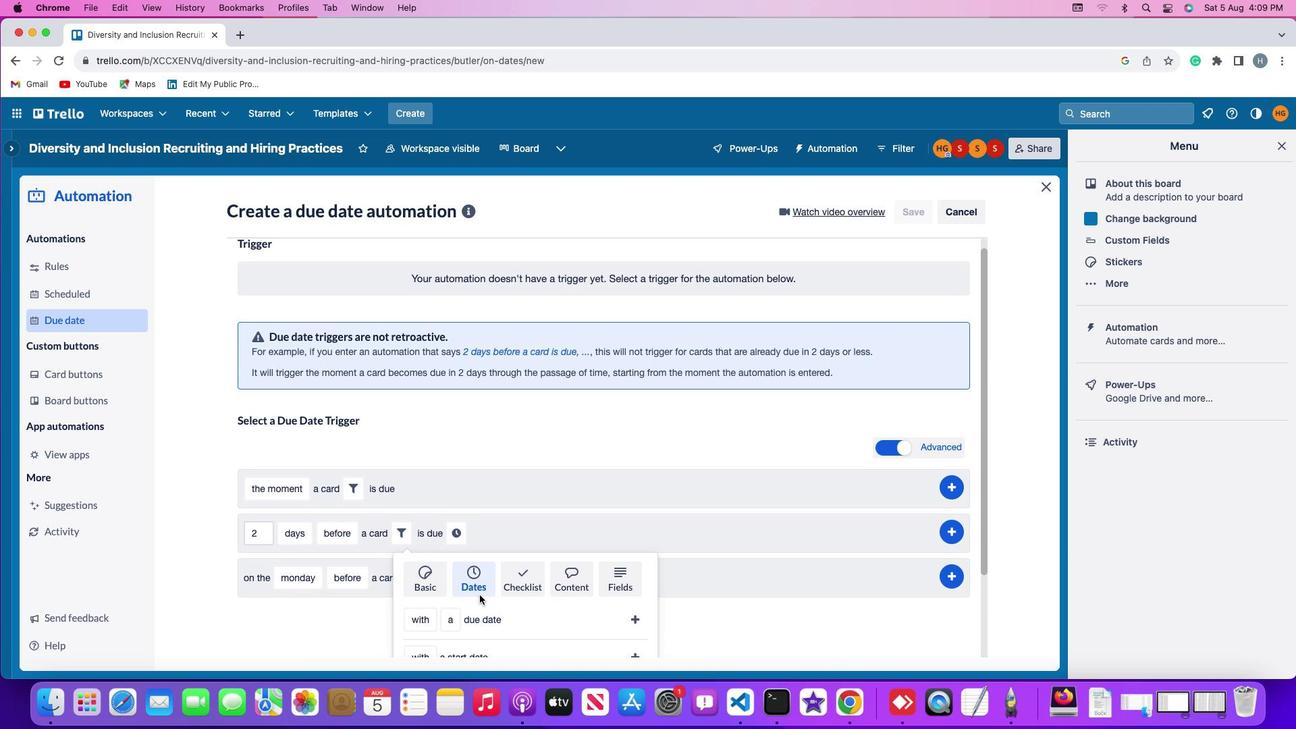 
Action: Mouse moved to (463, 583)
Screenshot: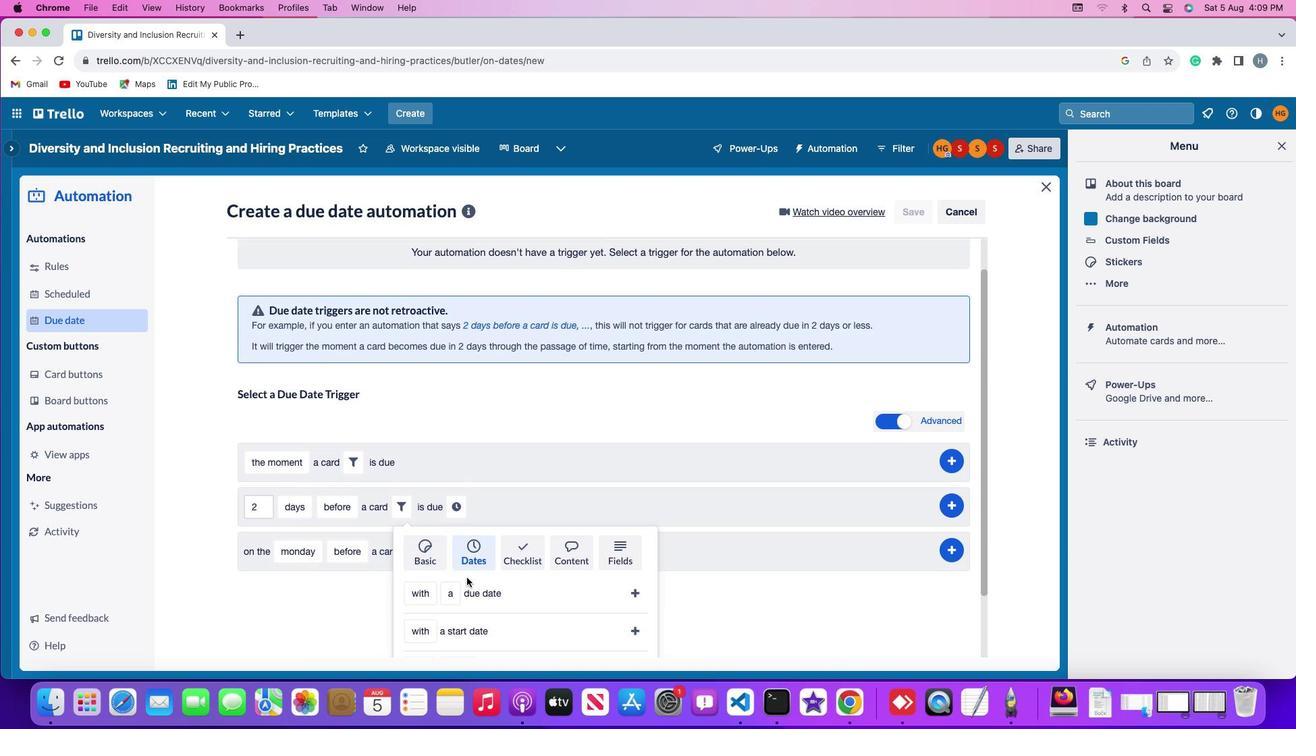 
Action: Mouse scrolled (463, 583) with delta (-41, 43)
Screenshot: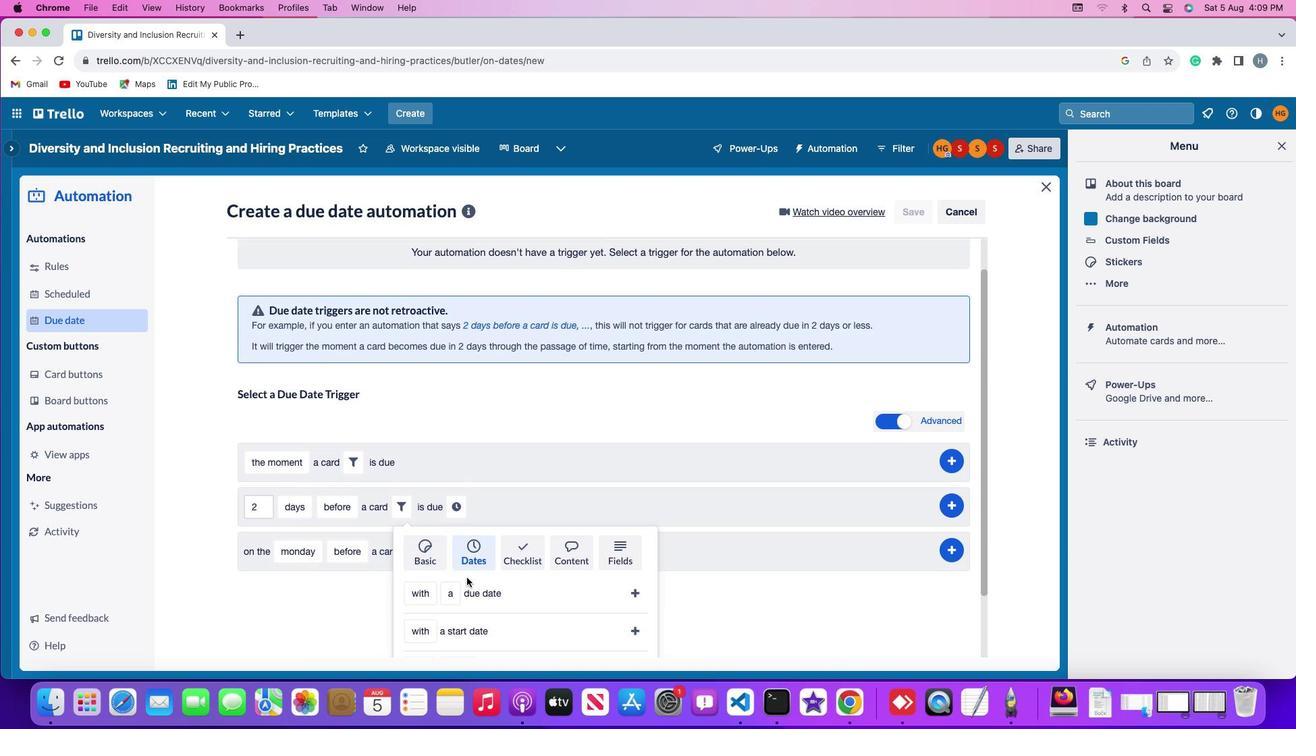 
Action: Mouse moved to (404, 610)
Screenshot: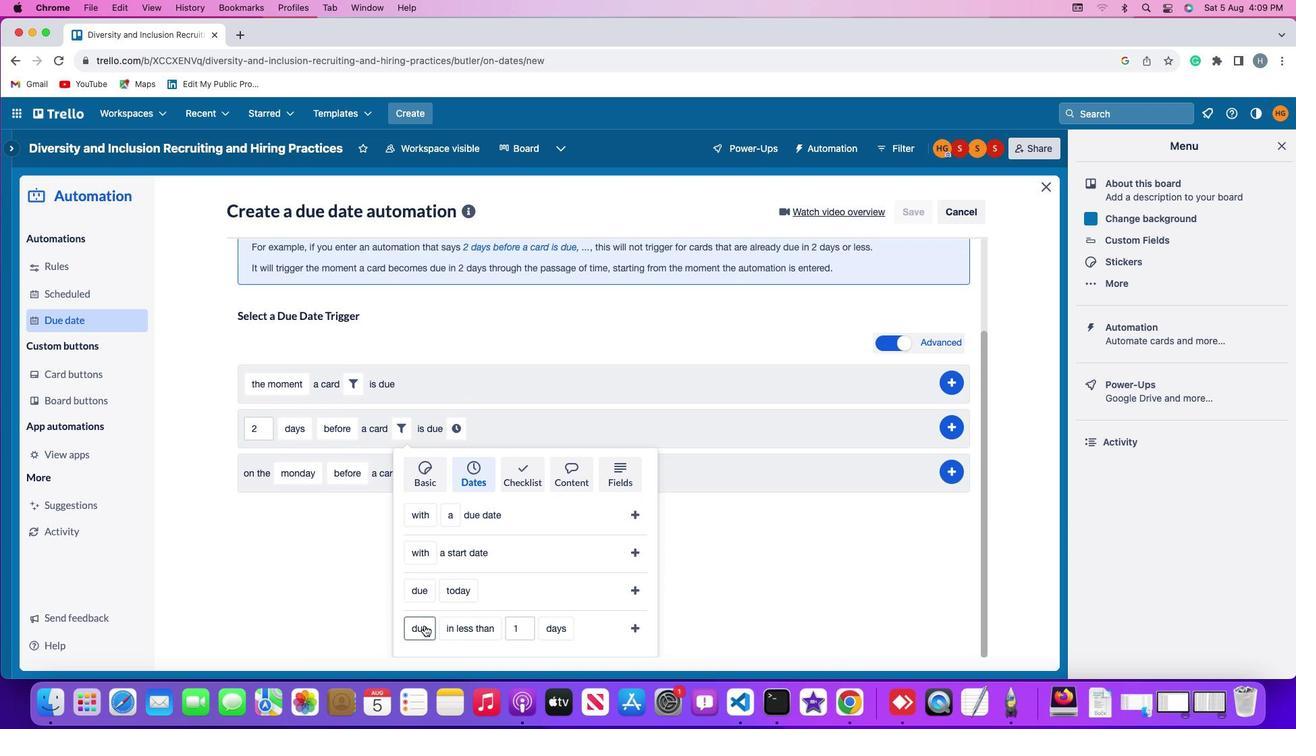 
Action: Mouse pressed left at (404, 610)
Screenshot: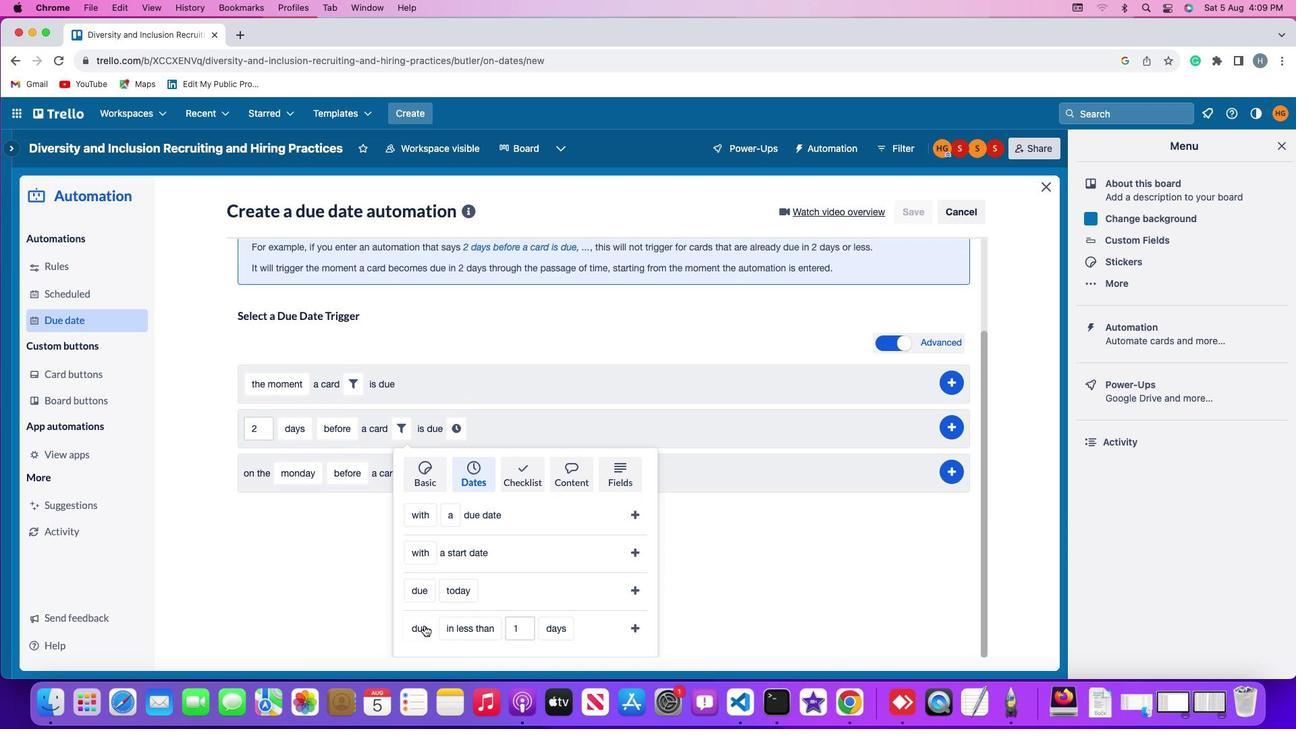 
Action: Mouse moved to (416, 585)
Screenshot: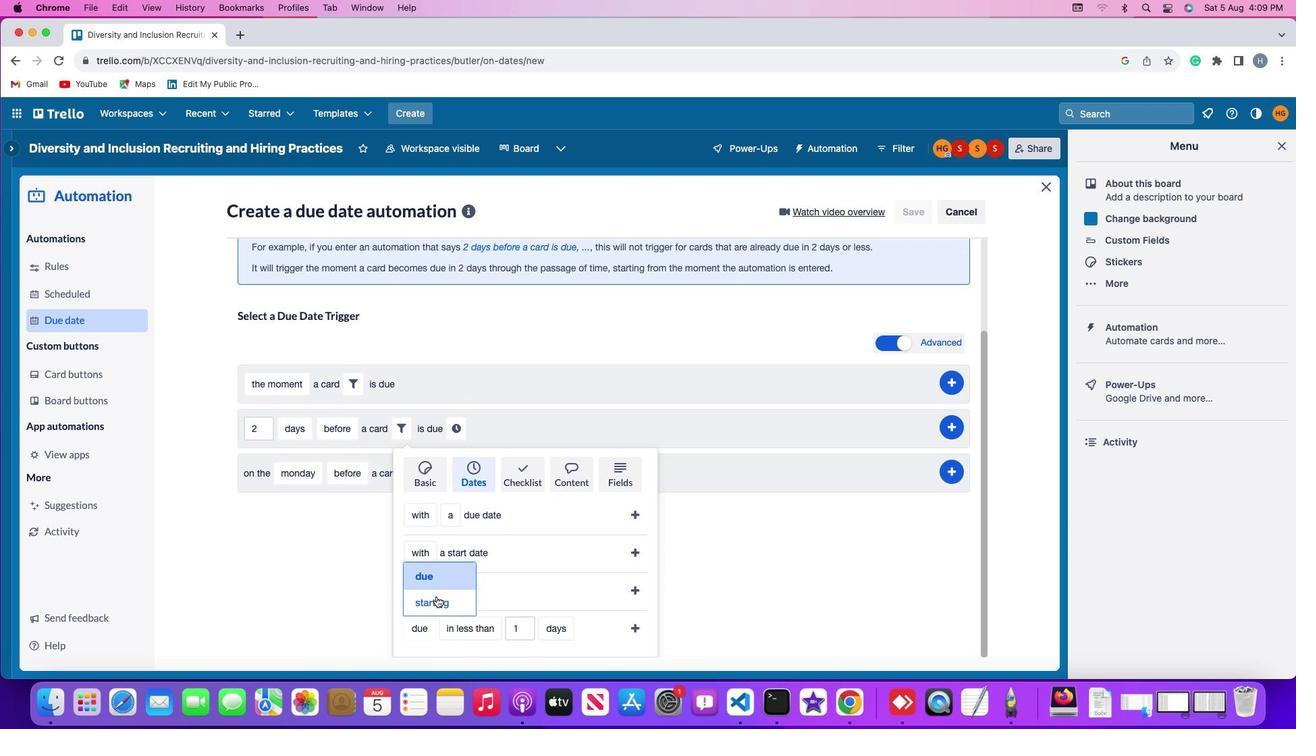 
Action: Mouse pressed left at (416, 585)
Screenshot: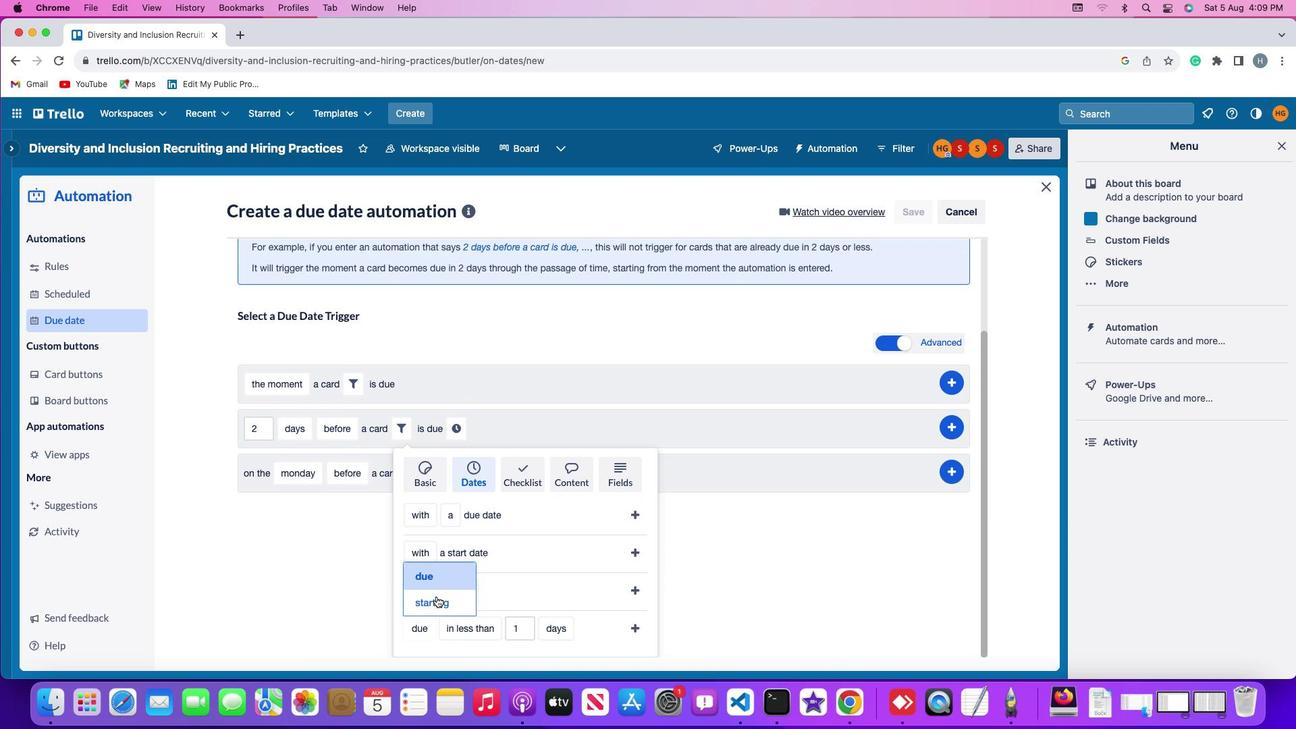 
Action: Mouse moved to (463, 610)
Screenshot: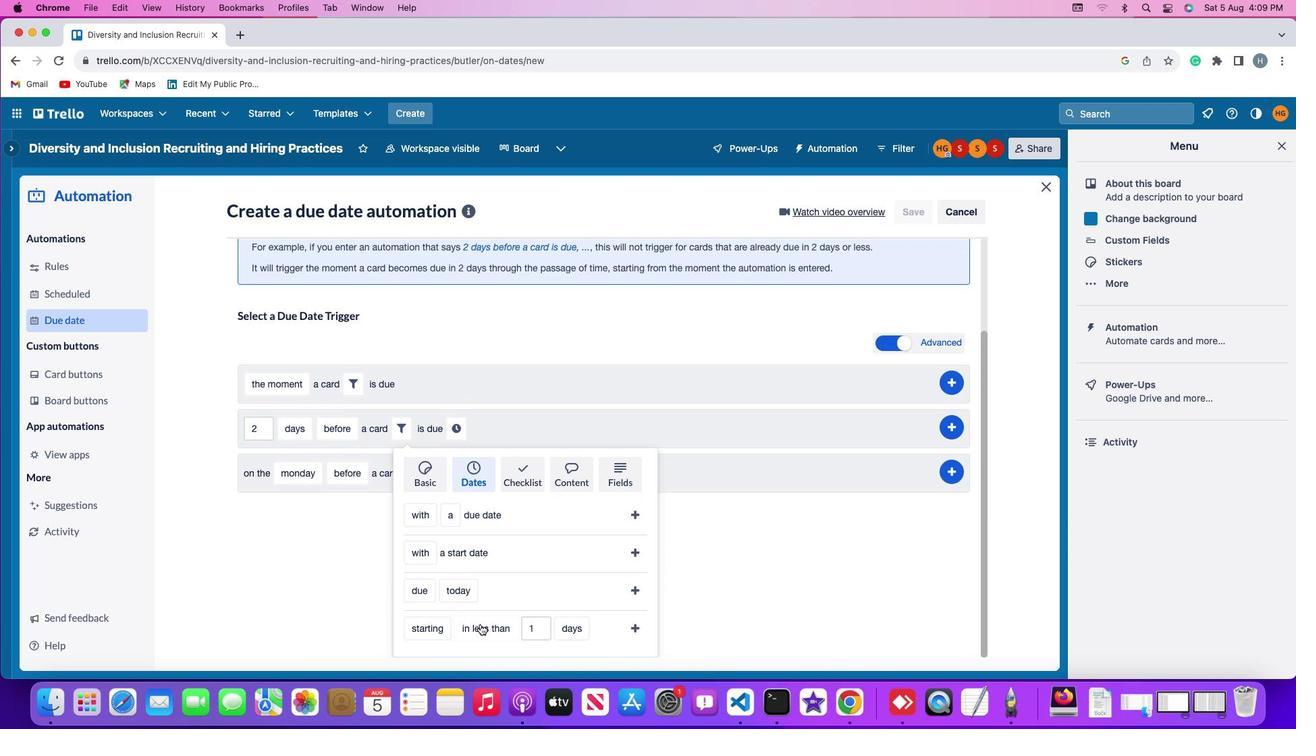 
Action: Mouse pressed left at (463, 610)
Screenshot: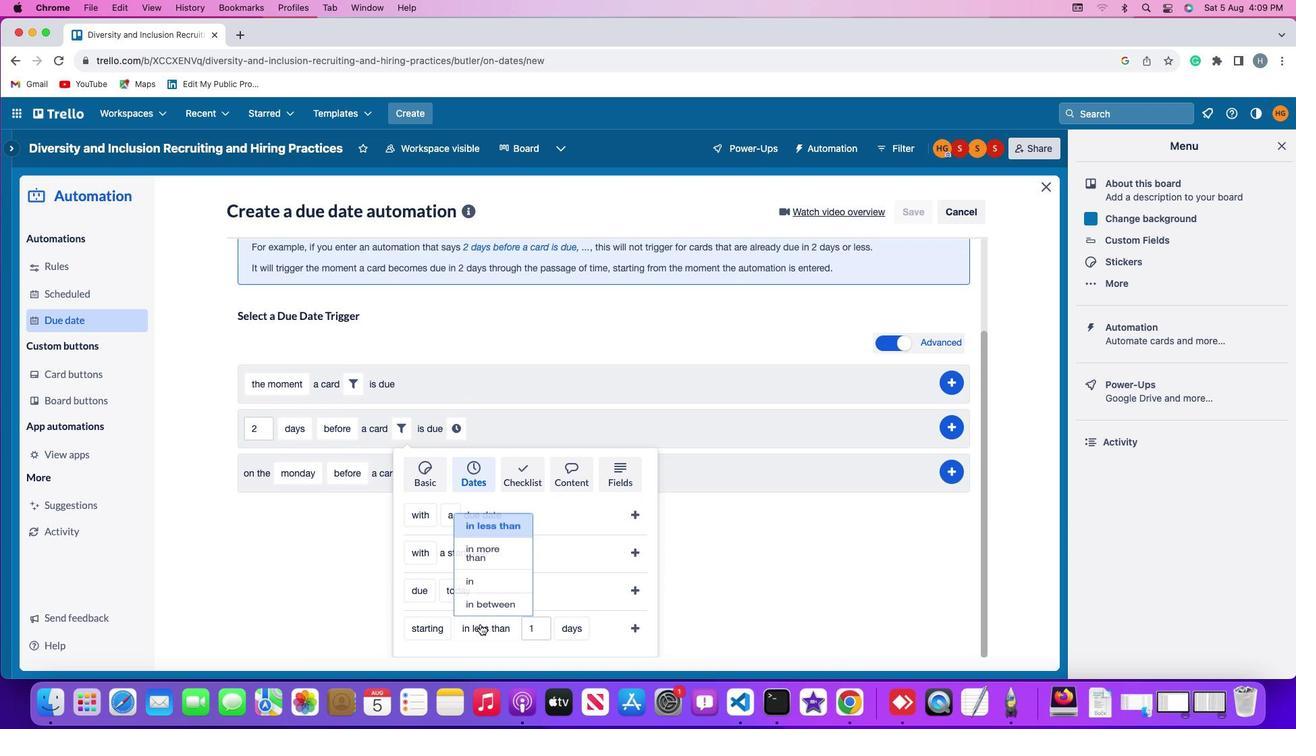 
Action: Mouse moved to (488, 531)
Screenshot: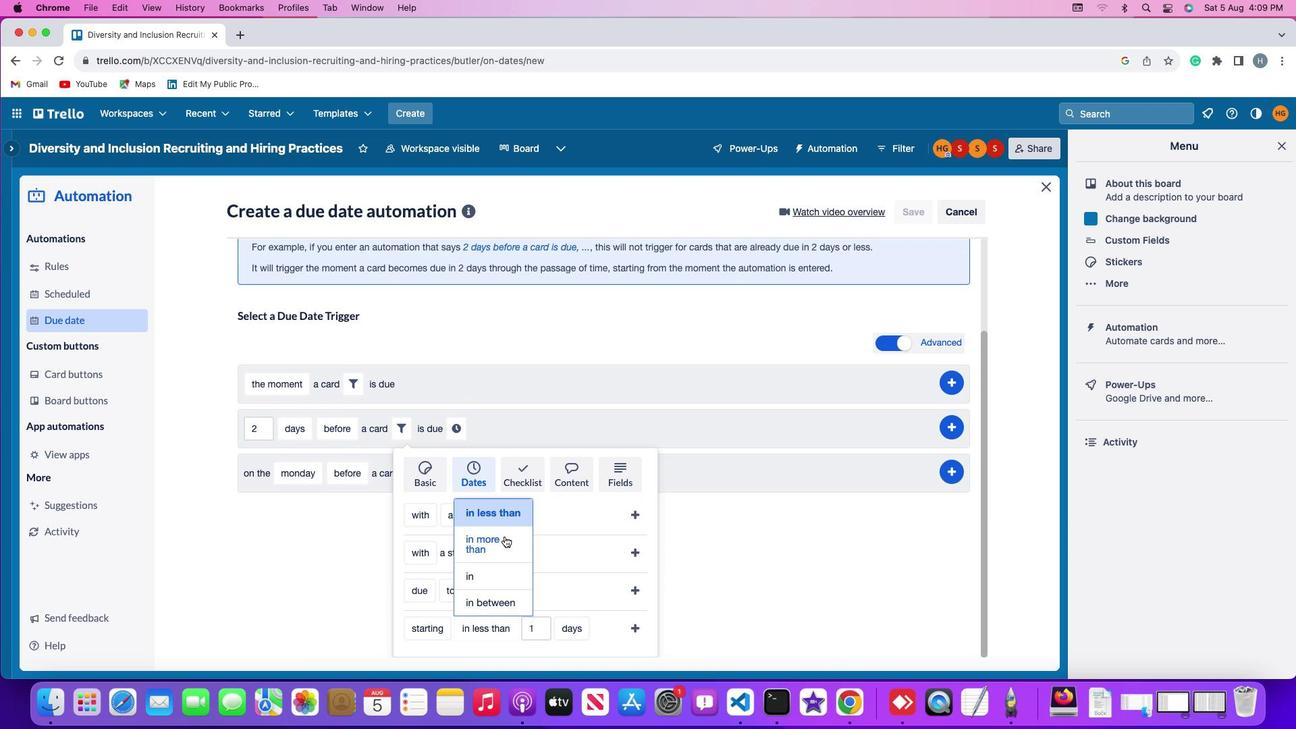 
Action: Mouse pressed left at (488, 531)
Screenshot: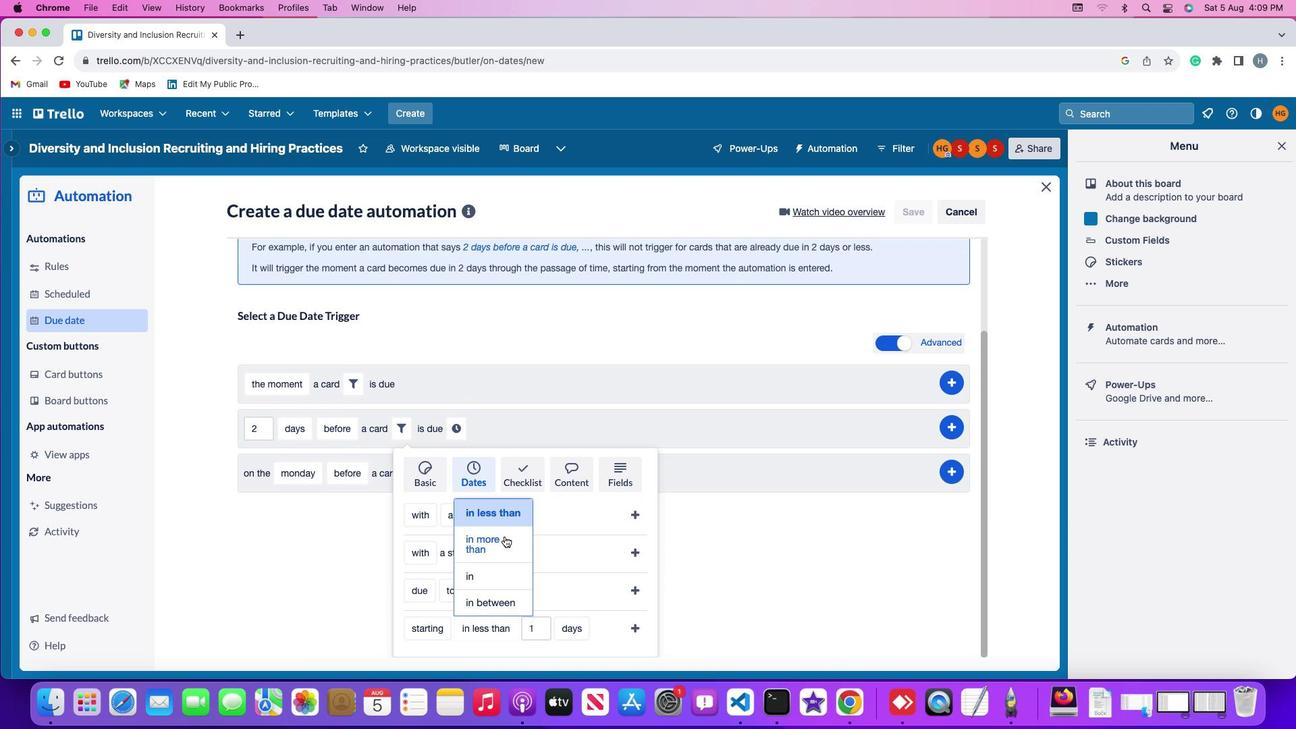 
Action: Mouse moved to (540, 614)
Screenshot: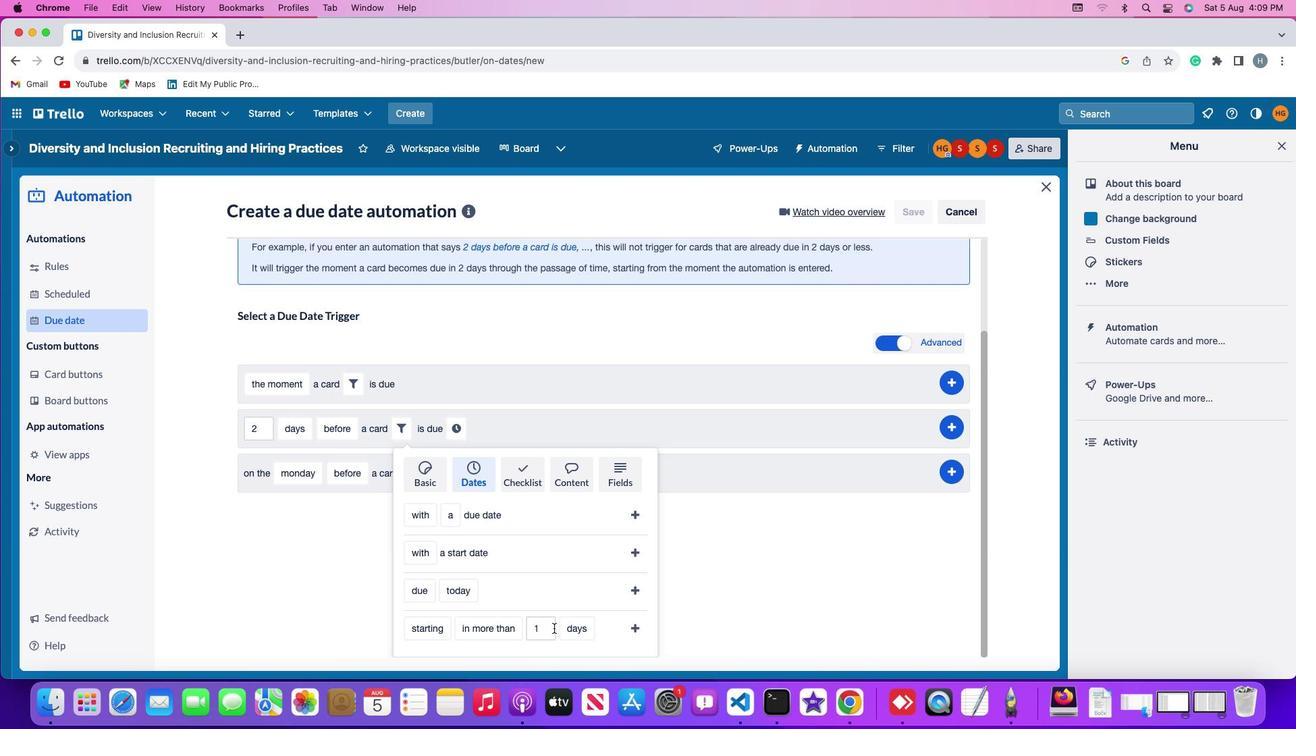 
Action: Mouse pressed left at (540, 614)
Screenshot: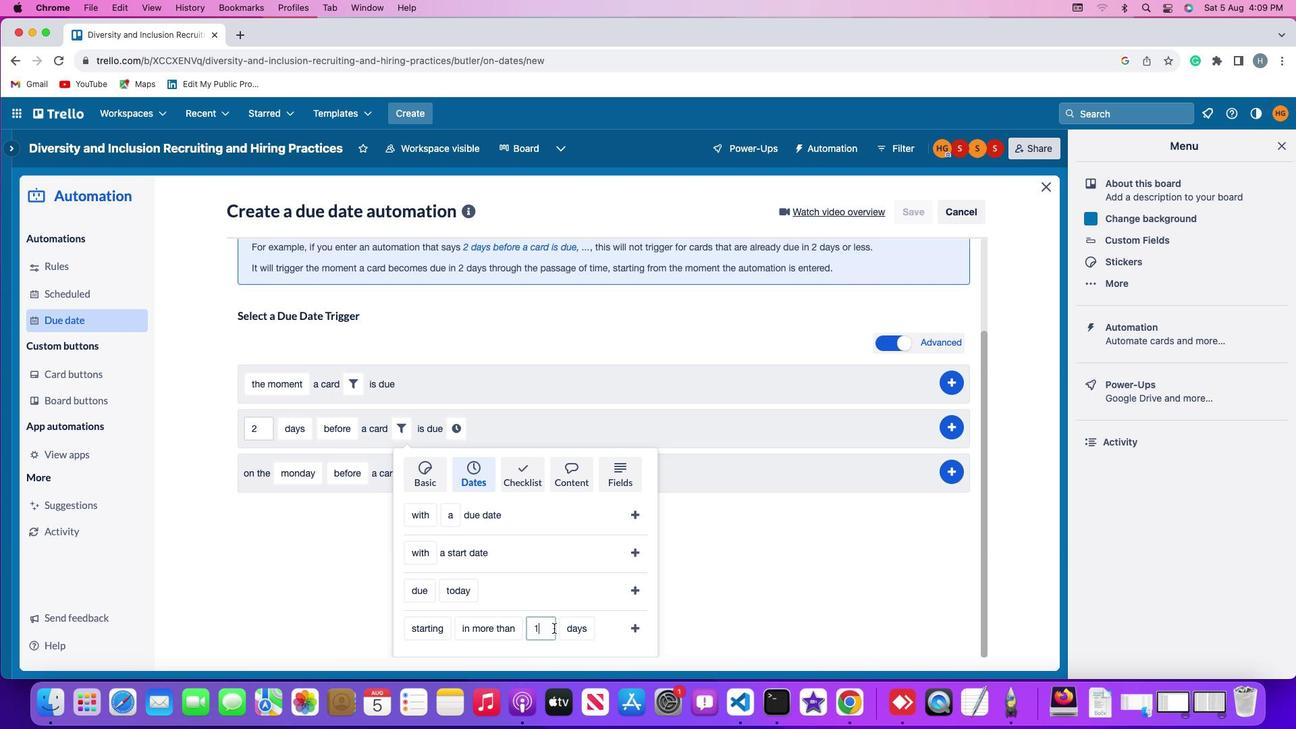 
Action: Key pressed Key.backspace'1'
Screenshot: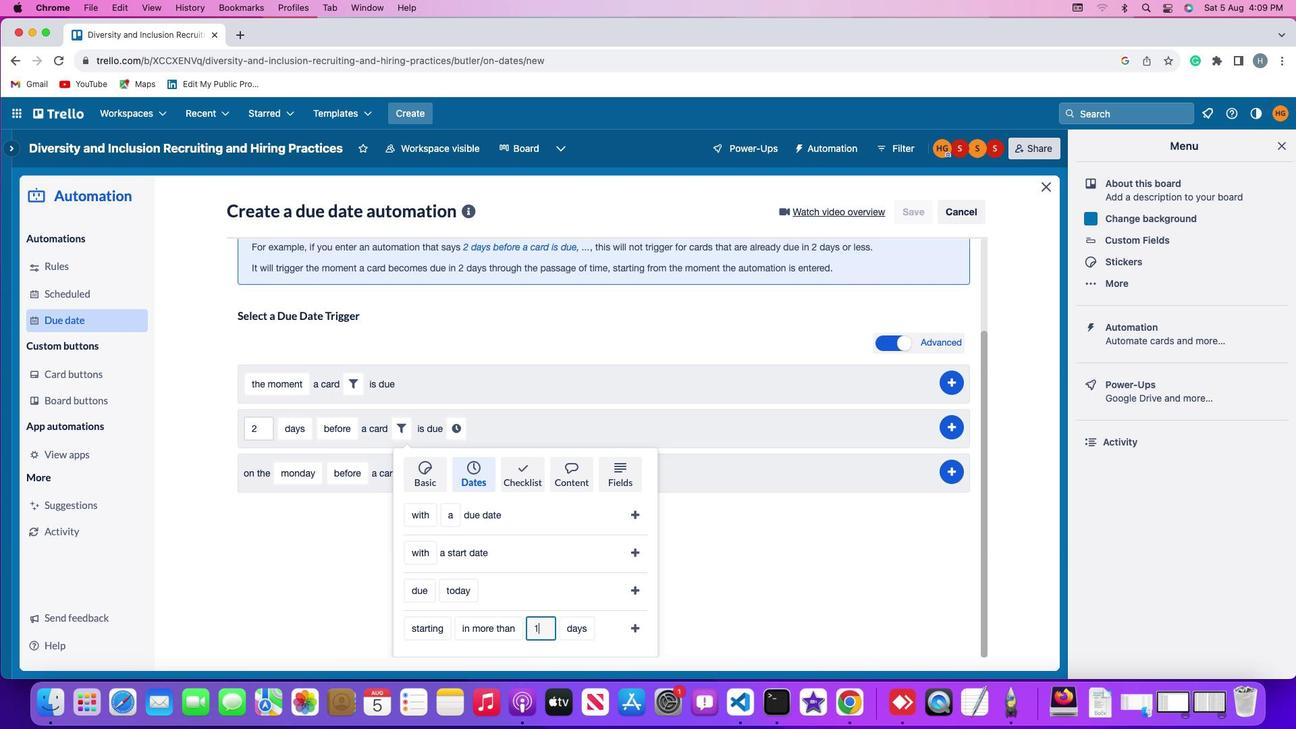 
Action: Mouse moved to (573, 618)
Screenshot: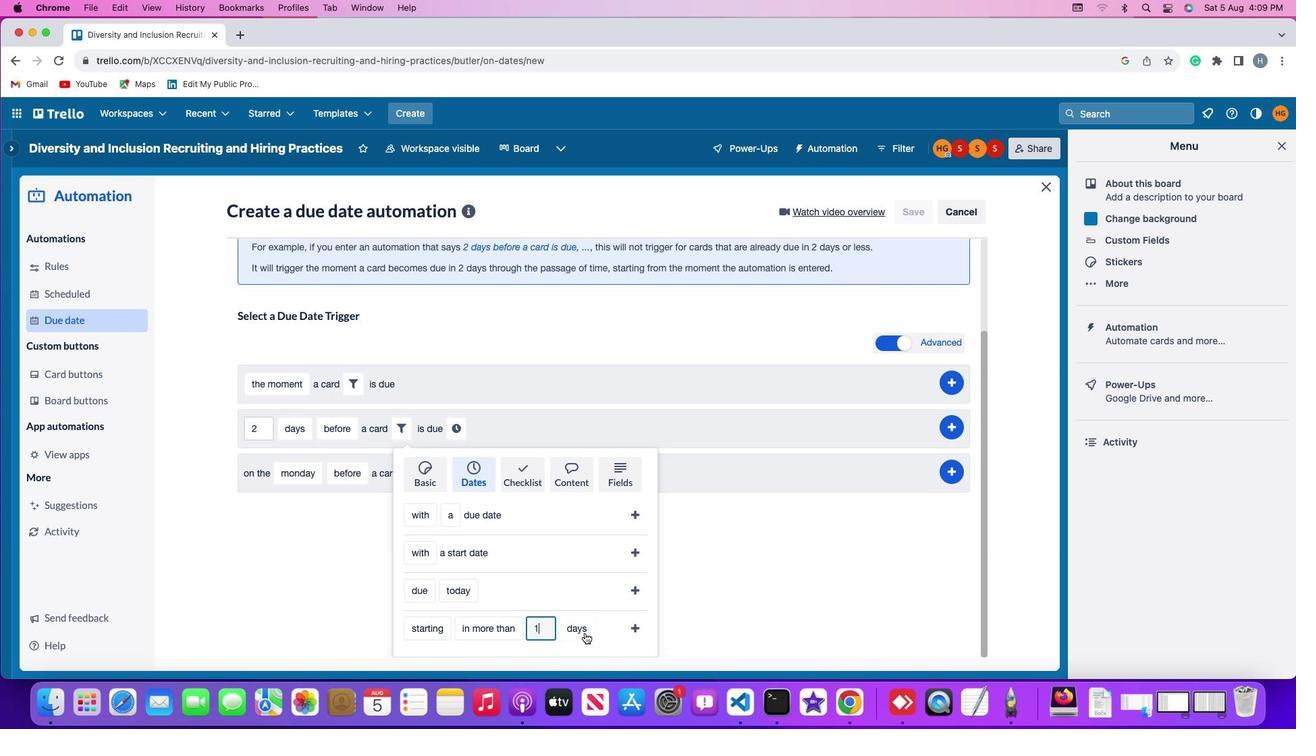 
Action: Mouse pressed left at (573, 618)
Screenshot: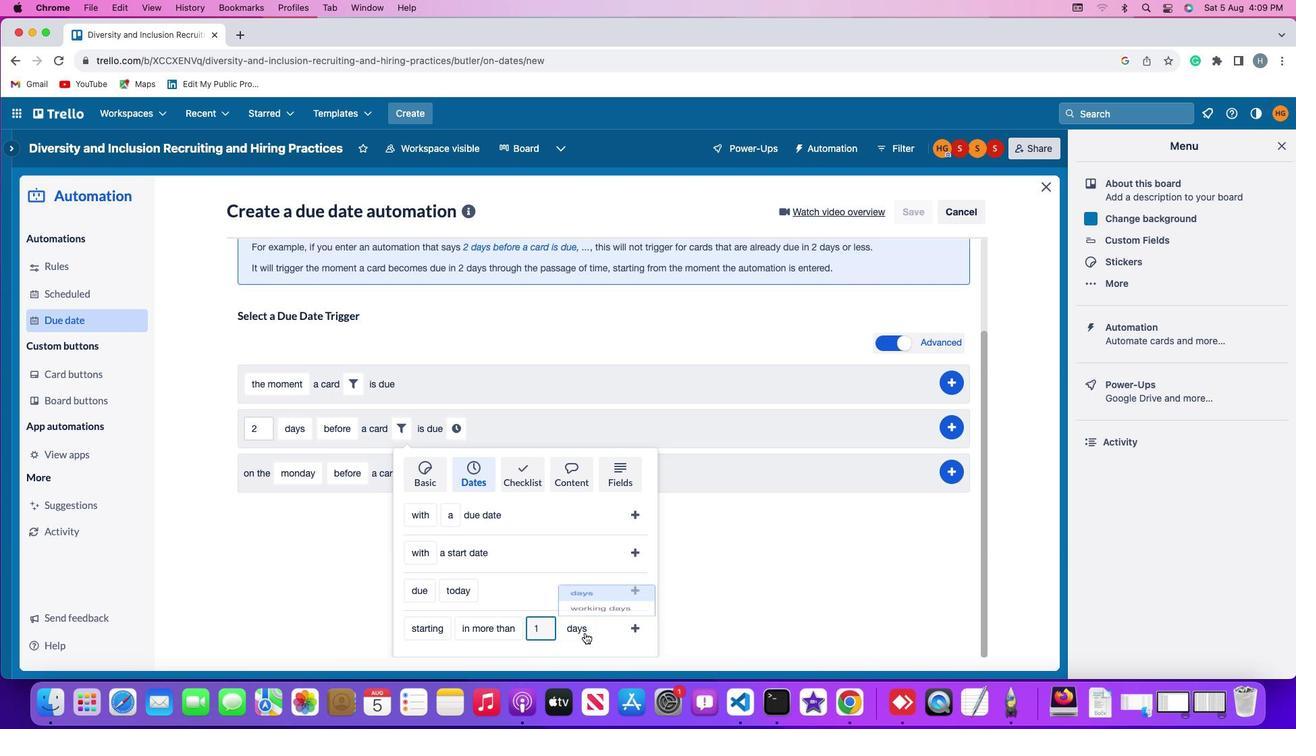 
Action: Mouse moved to (588, 588)
Screenshot: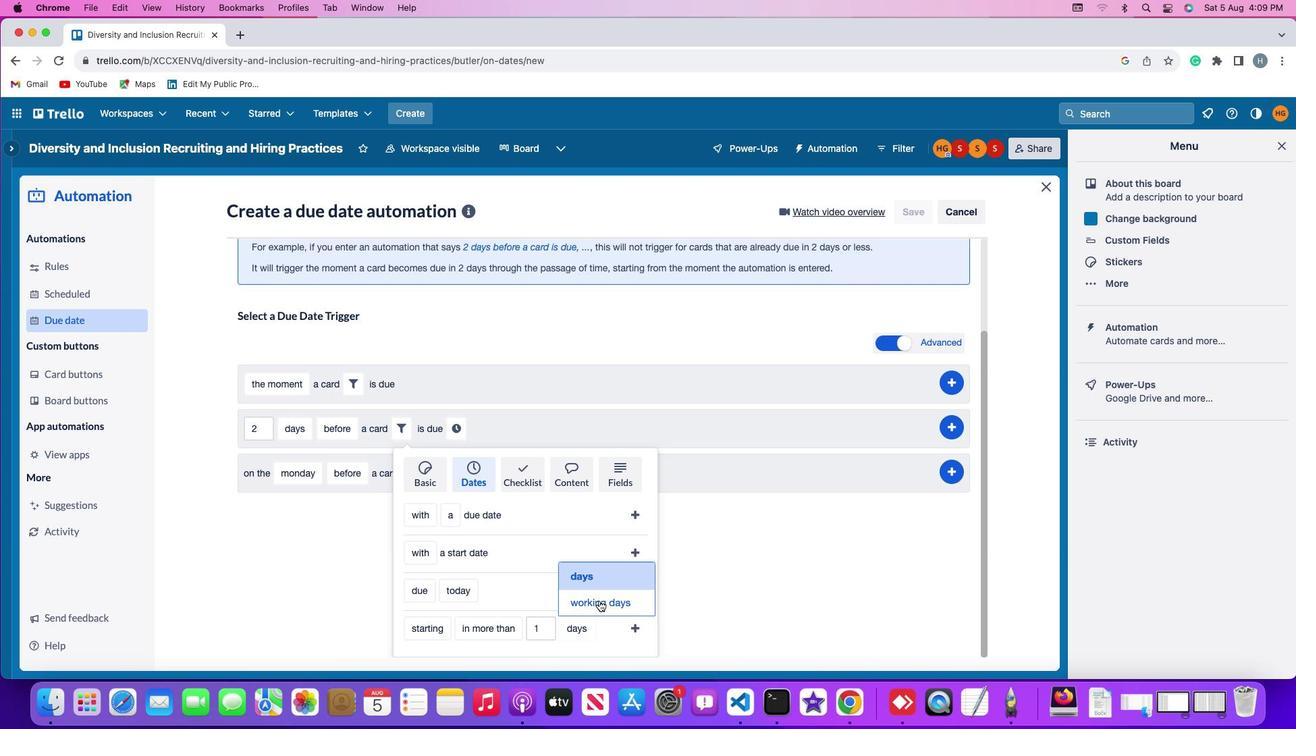 
Action: Mouse pressed left at (588, 588)
Screenshot: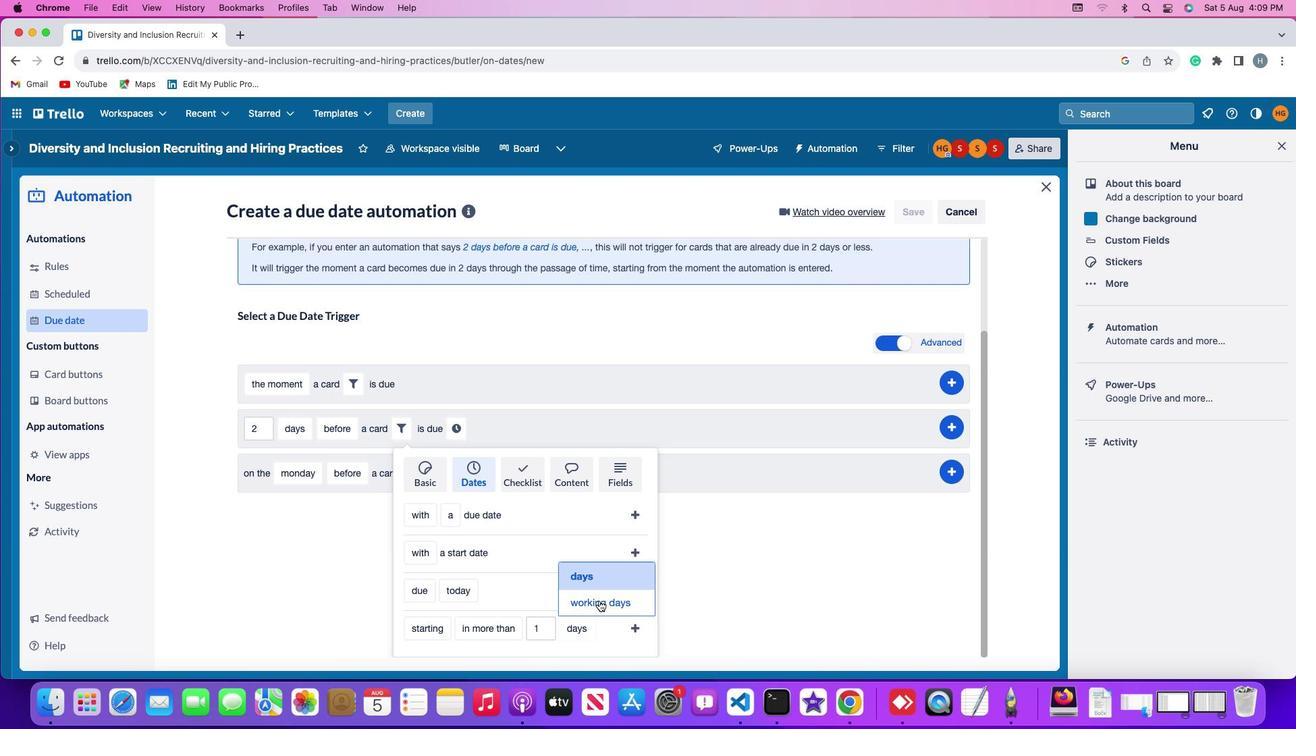 
Action: Mouse moved to (644, 612)
Screenshot: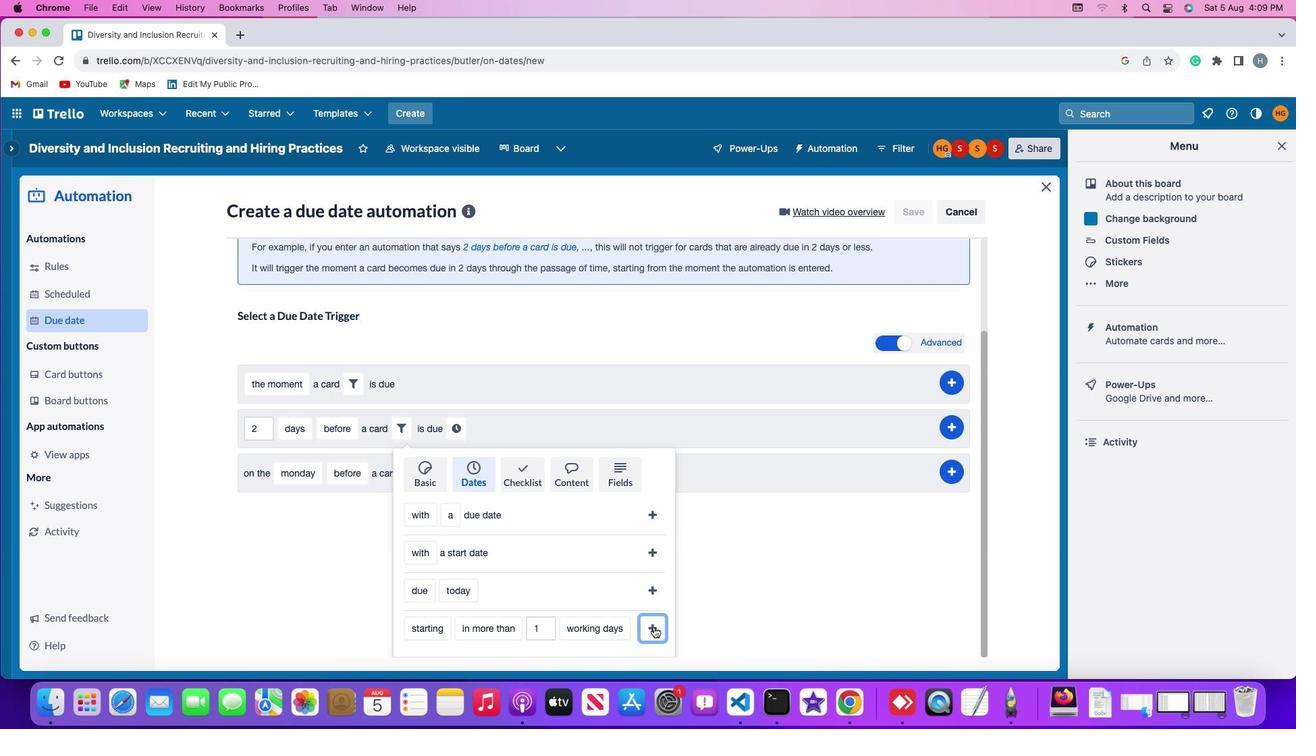 
Action: Mouse pressed left at (644, 612)
Screenshot: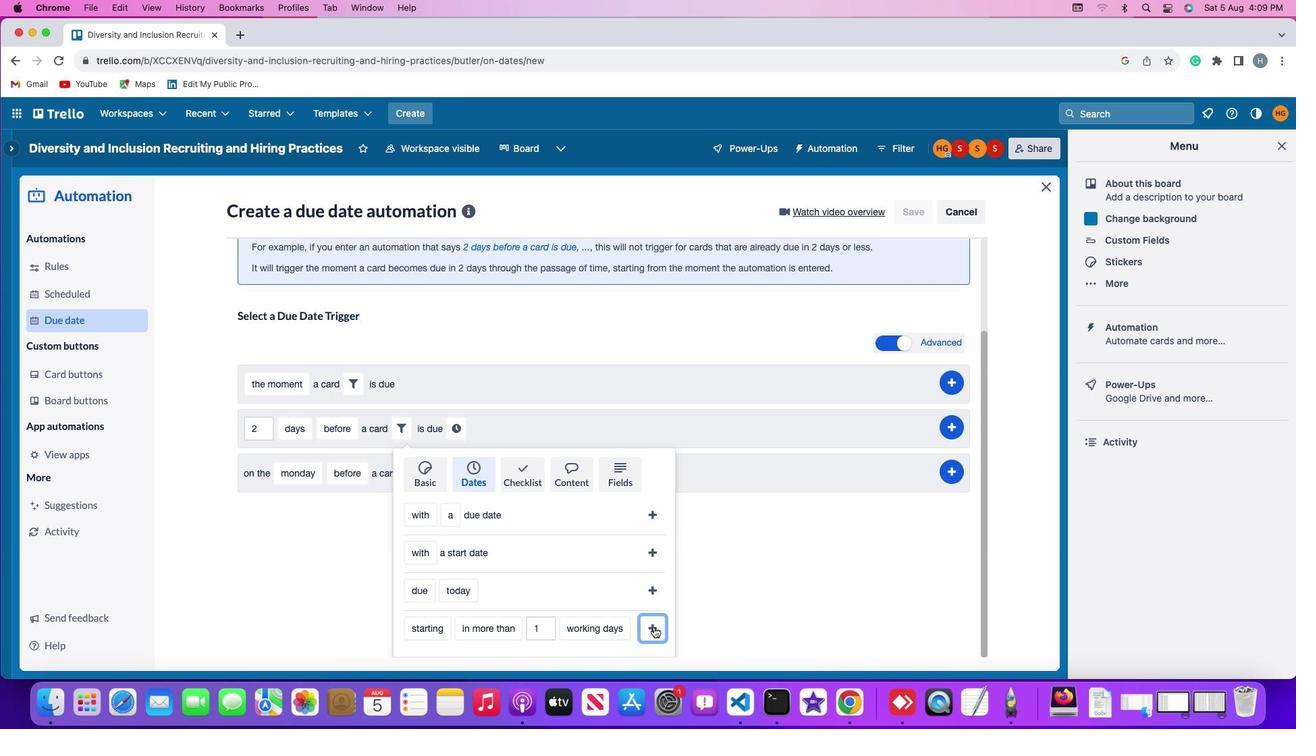 
Action: Mouse moved to (635, 534)
Screenshot: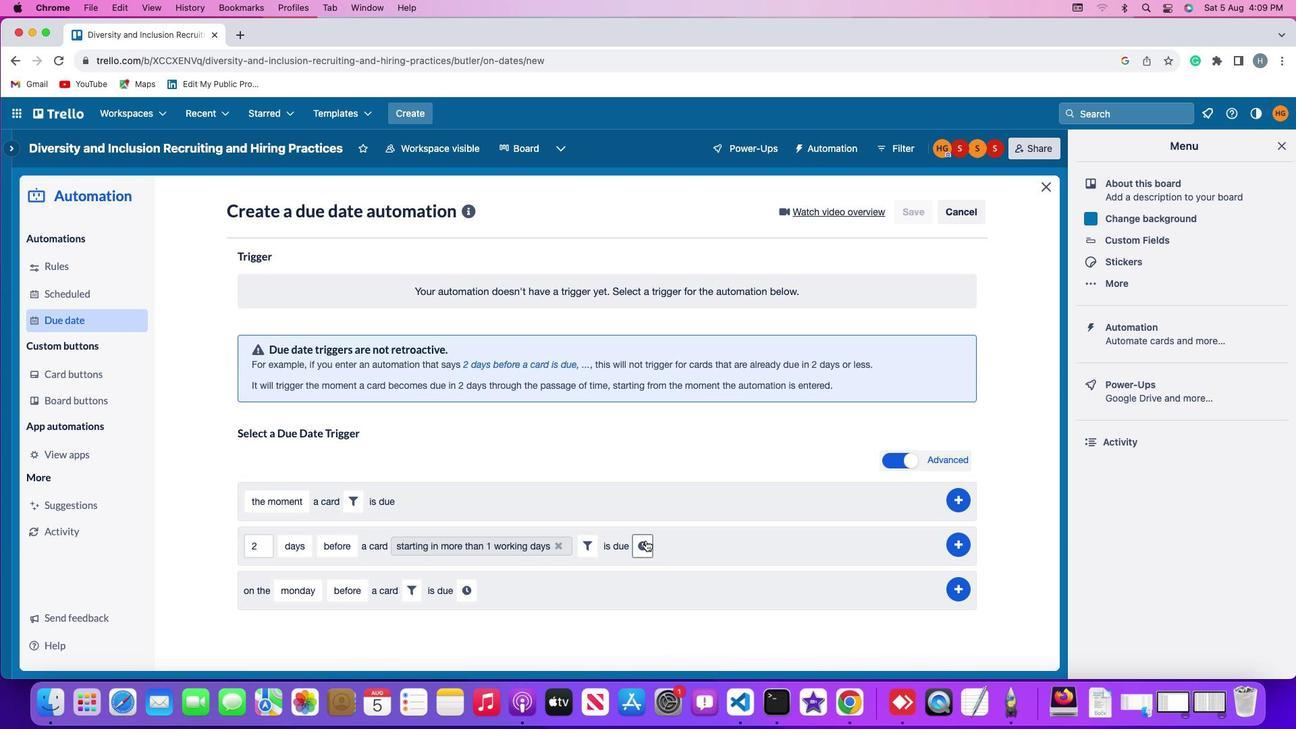 
Action: Mouse pressed left at (635, 534)
Screenshot: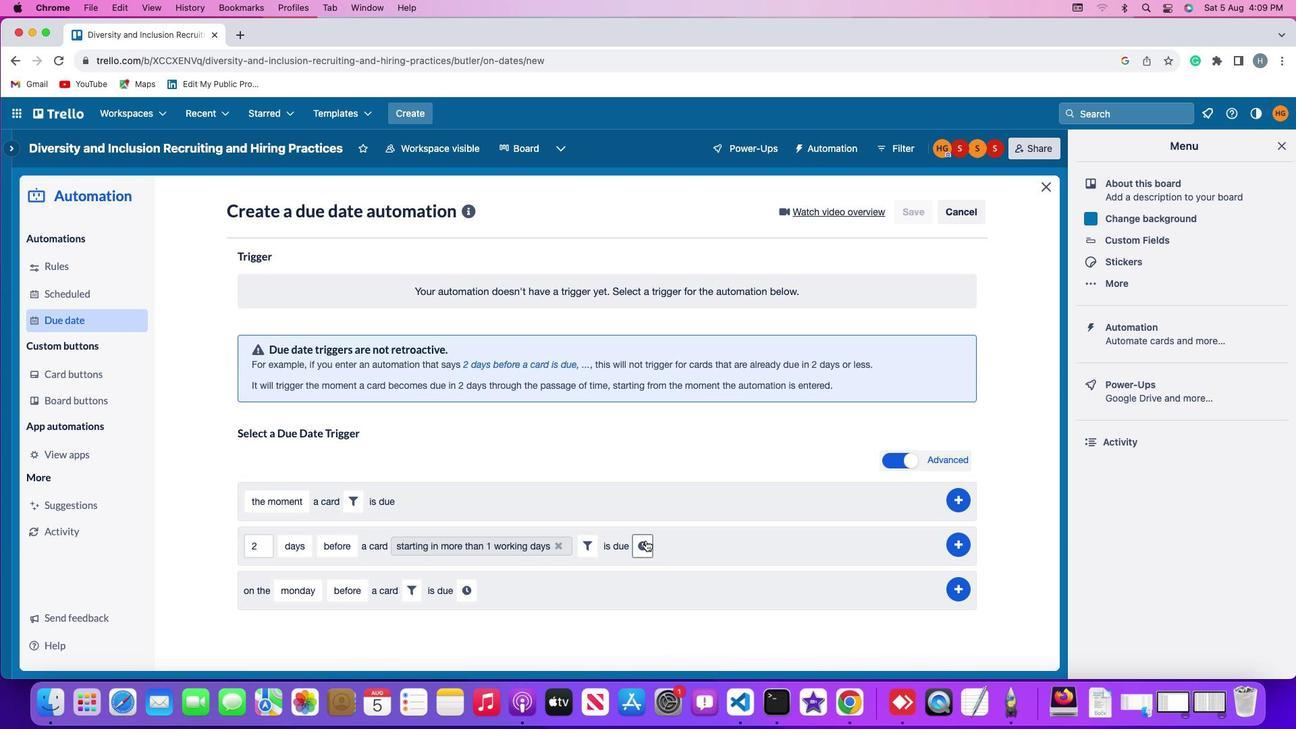 
Action: Mouse moved to (661, 543)
Screenshot: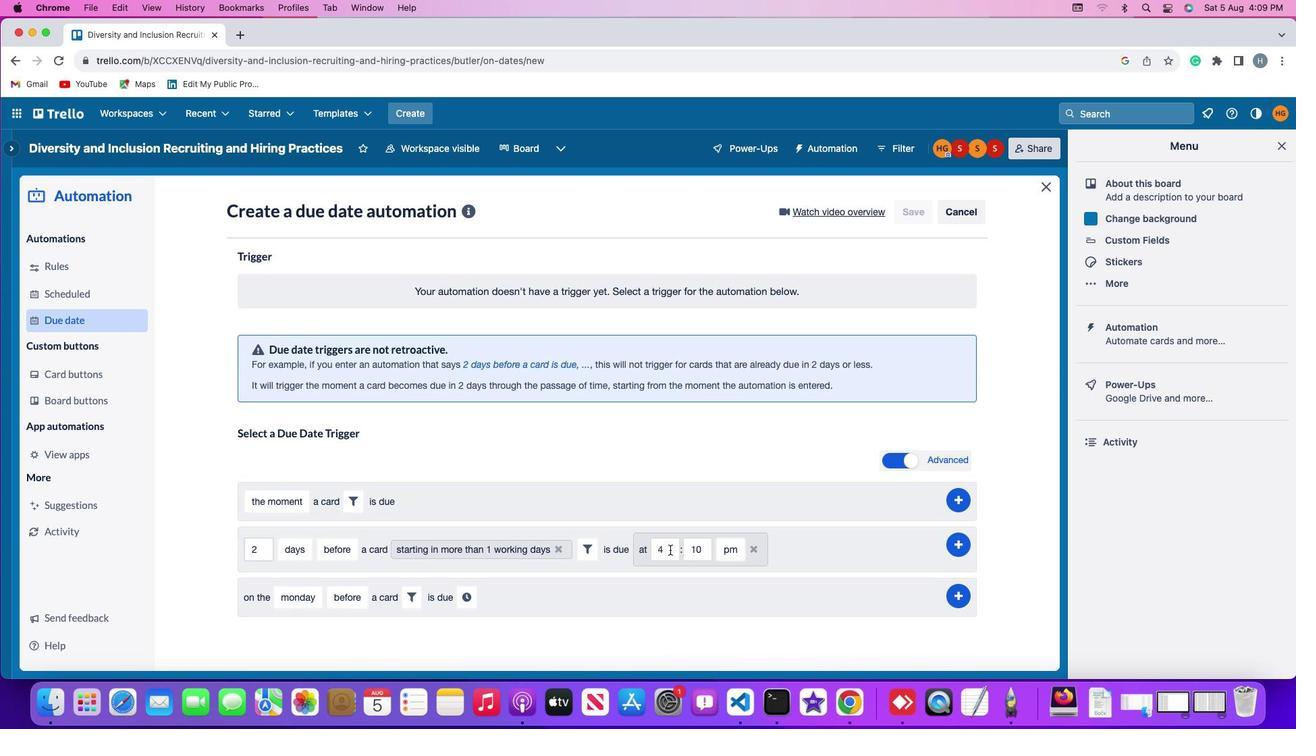 
Action: Mouse pressed left at (661, 543)
Screenshot: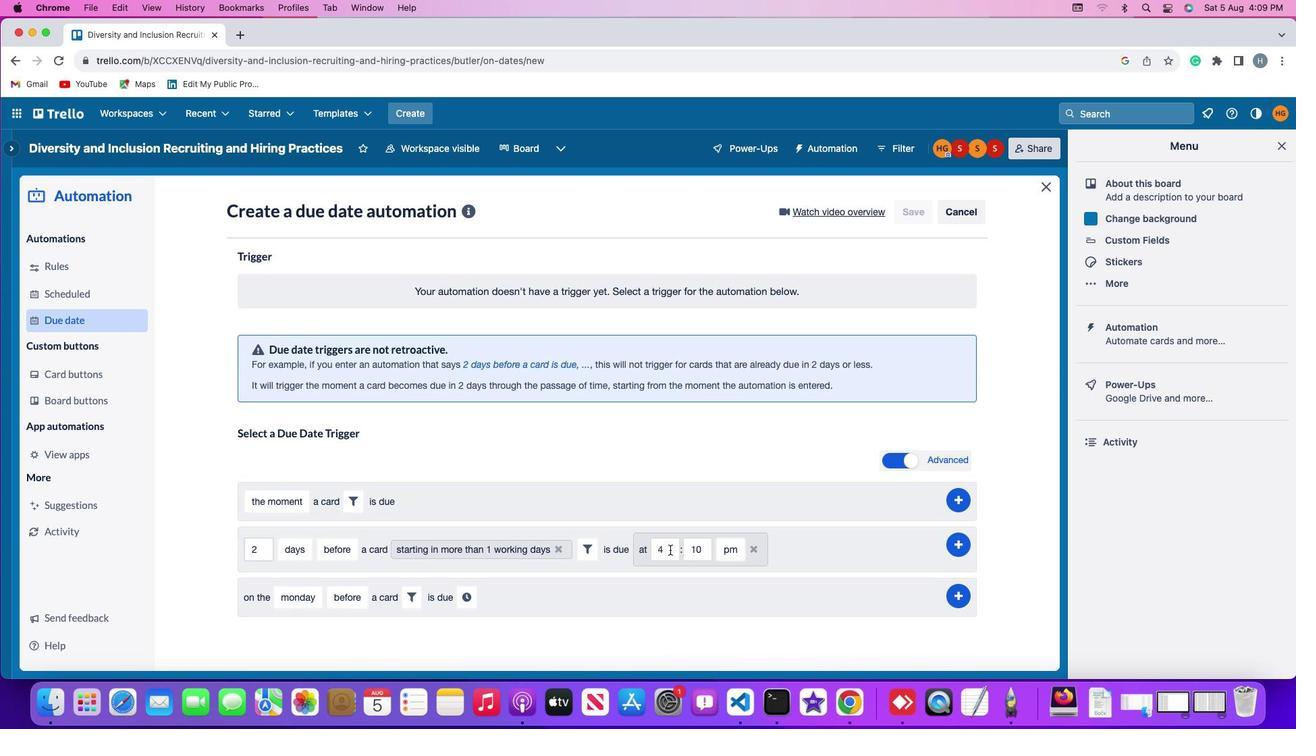 
Action: Key pressed Key.backspace
Screenshot: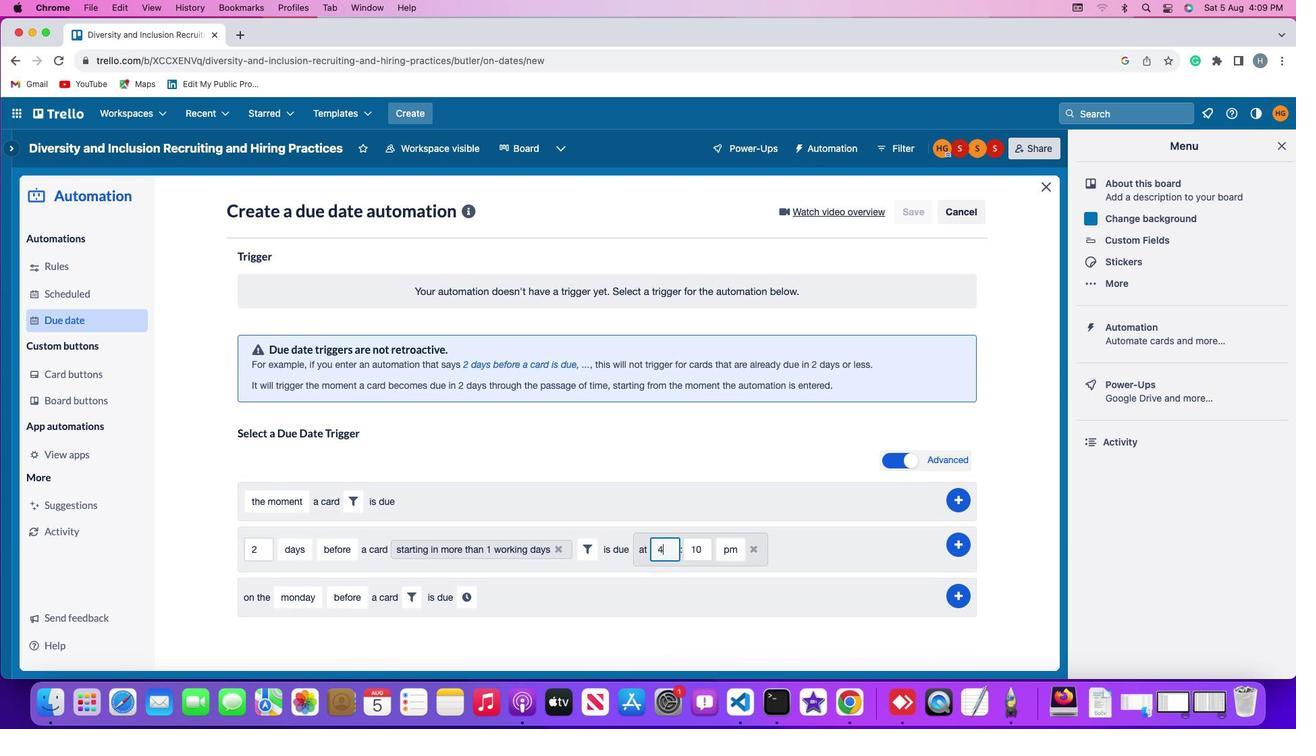 
Action: Mouse moved to (658, 543)
Screenshot: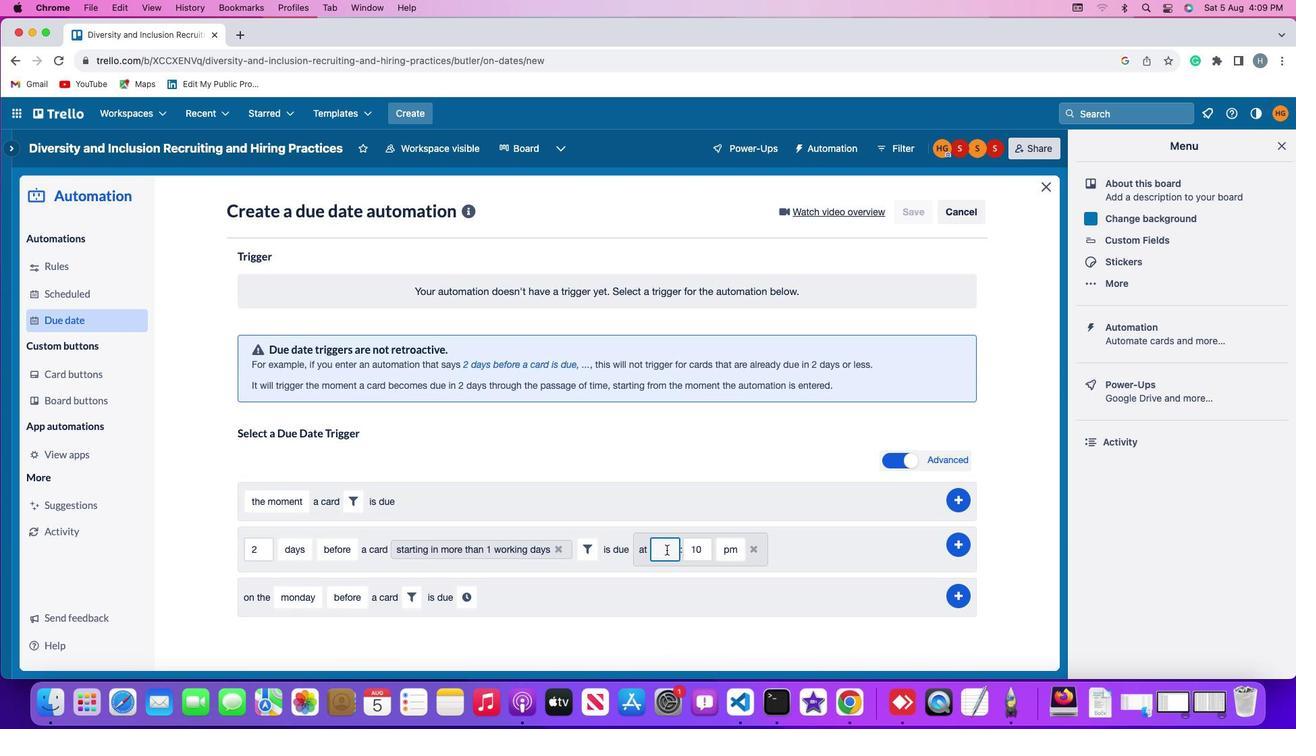 
Action: Key pressed '1''1'
Screenshot: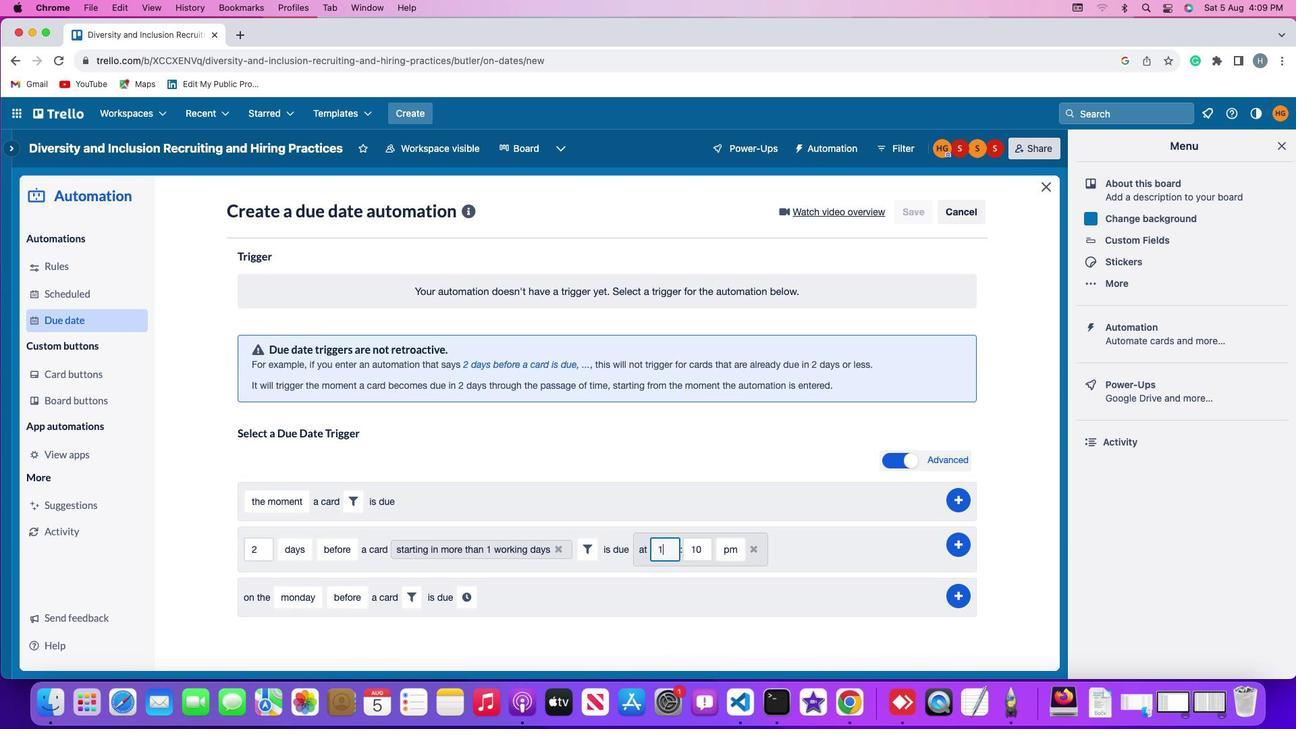 
Action: Mouse moved to (698, 543)
Screenshot: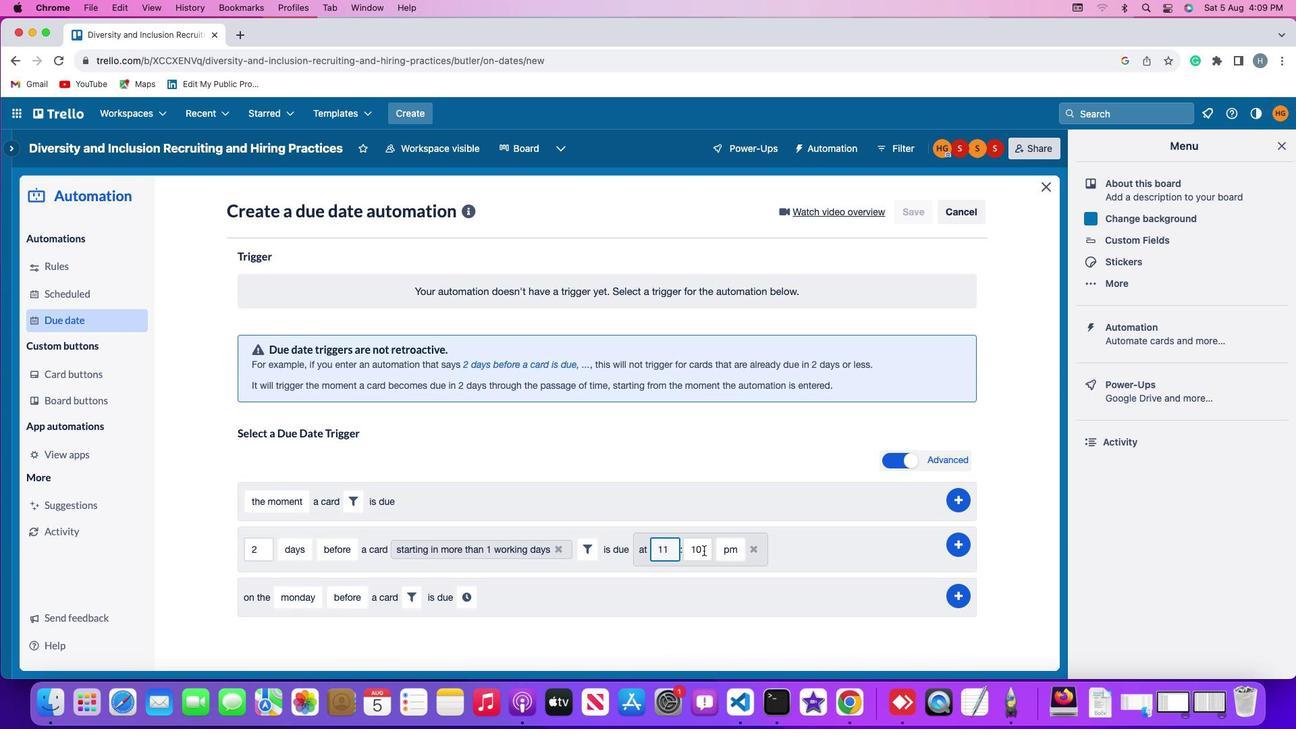 
Action: Mouse pressed left at (698, 543)
Screenshot: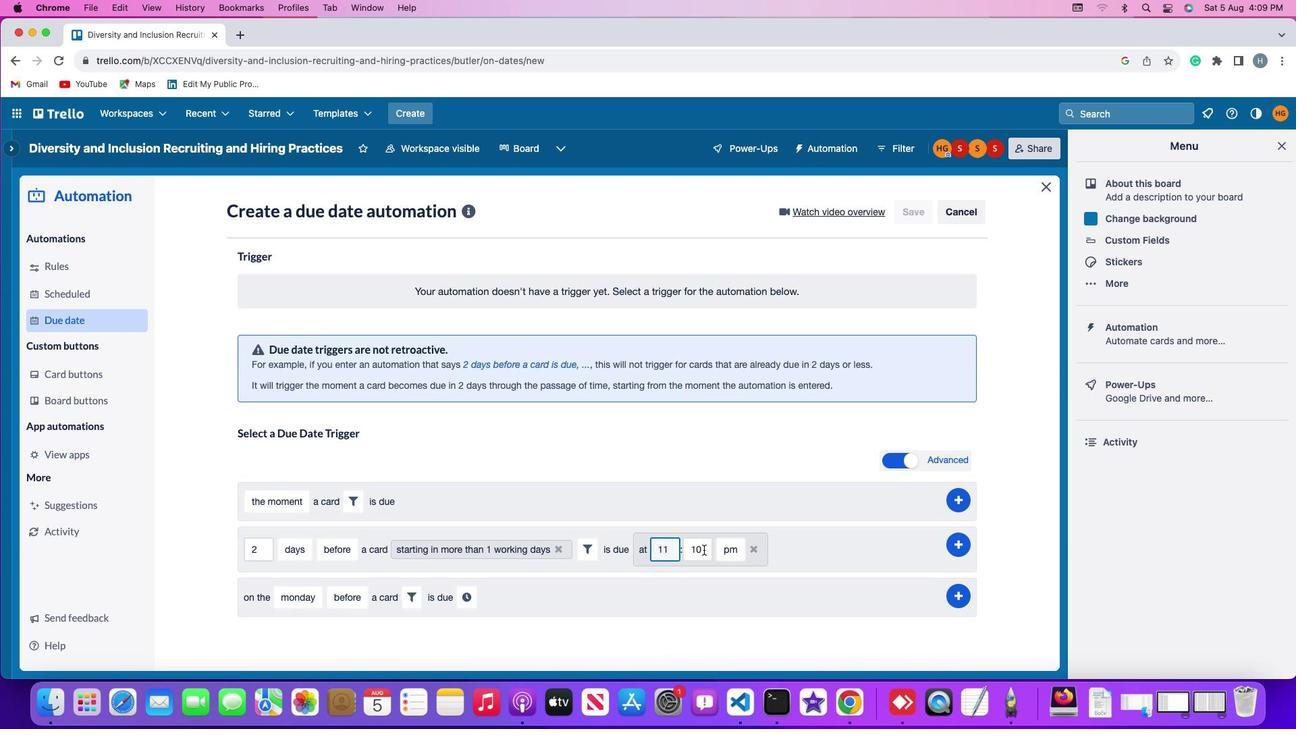 
Action: Mouse moved to (698, 543)
Screenshot: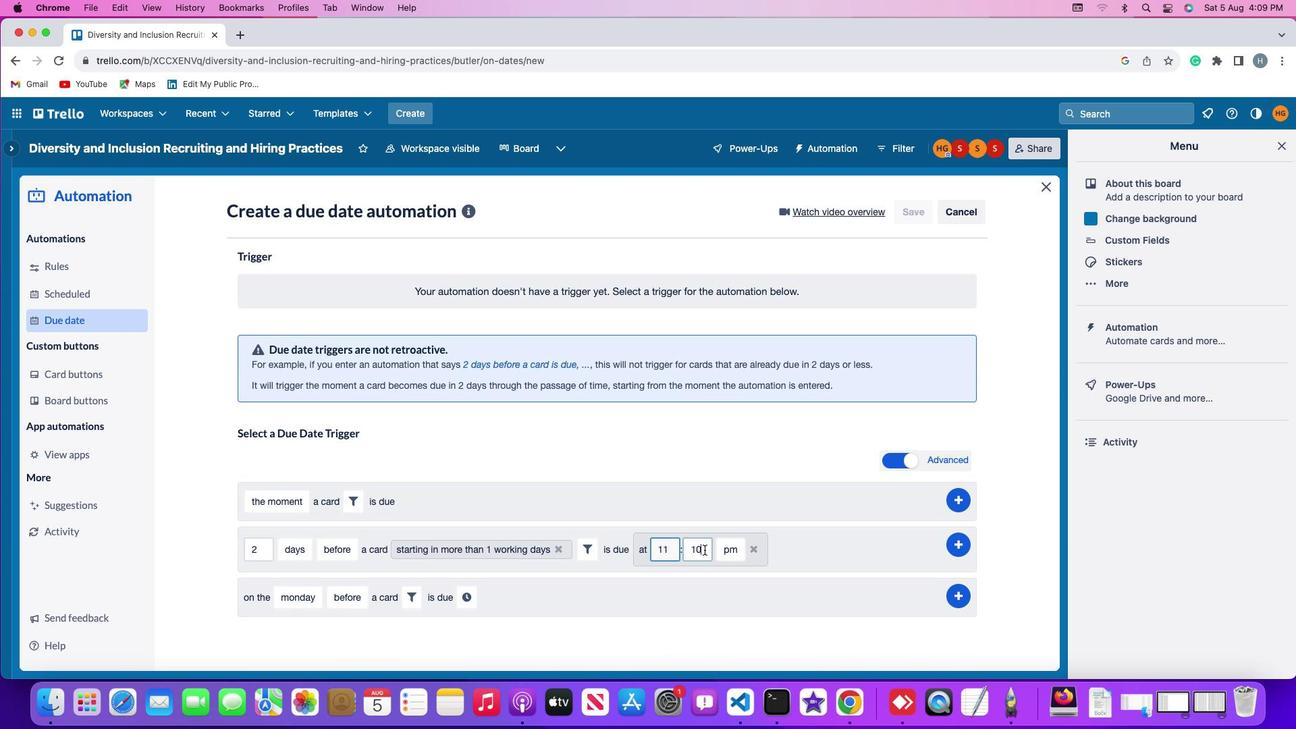 
Action: Key pressed Key.backspaceKey.backspaceKey.backspace'0''0'
Screenshot: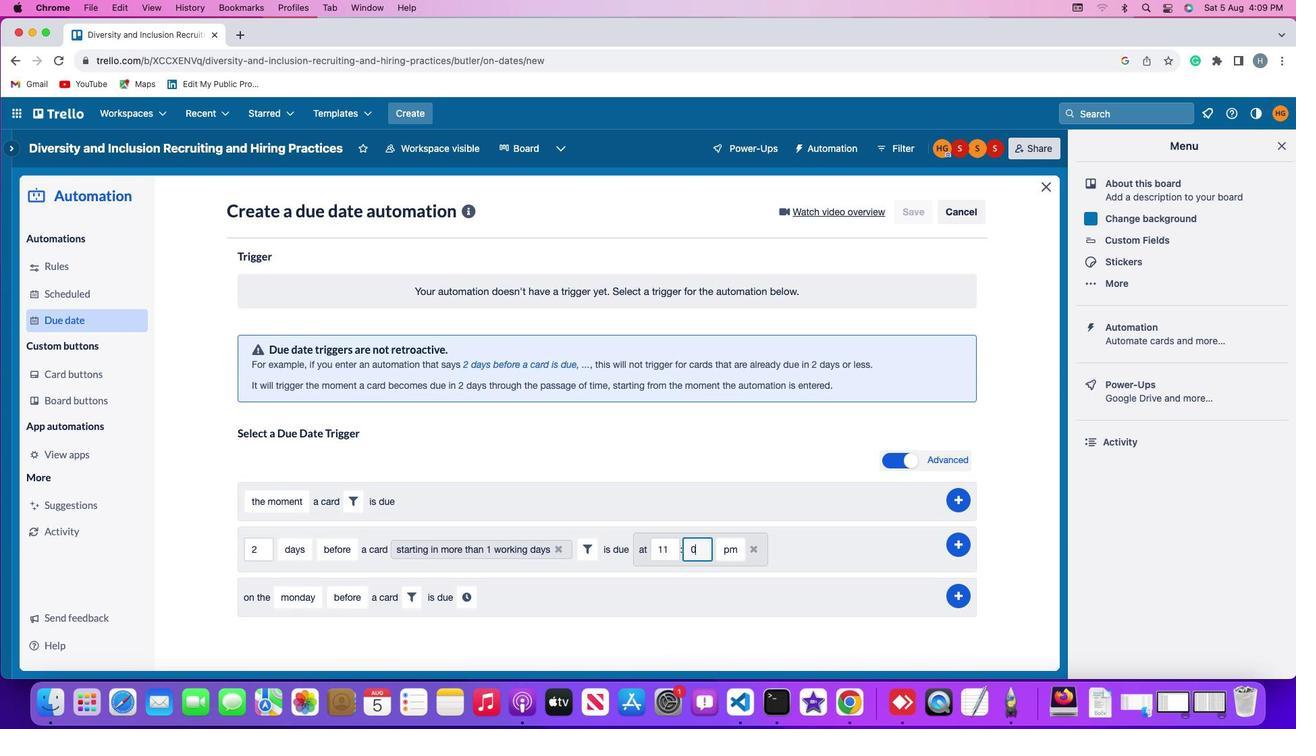 
Action: Mouse moved to (717, 544)
Screenshot: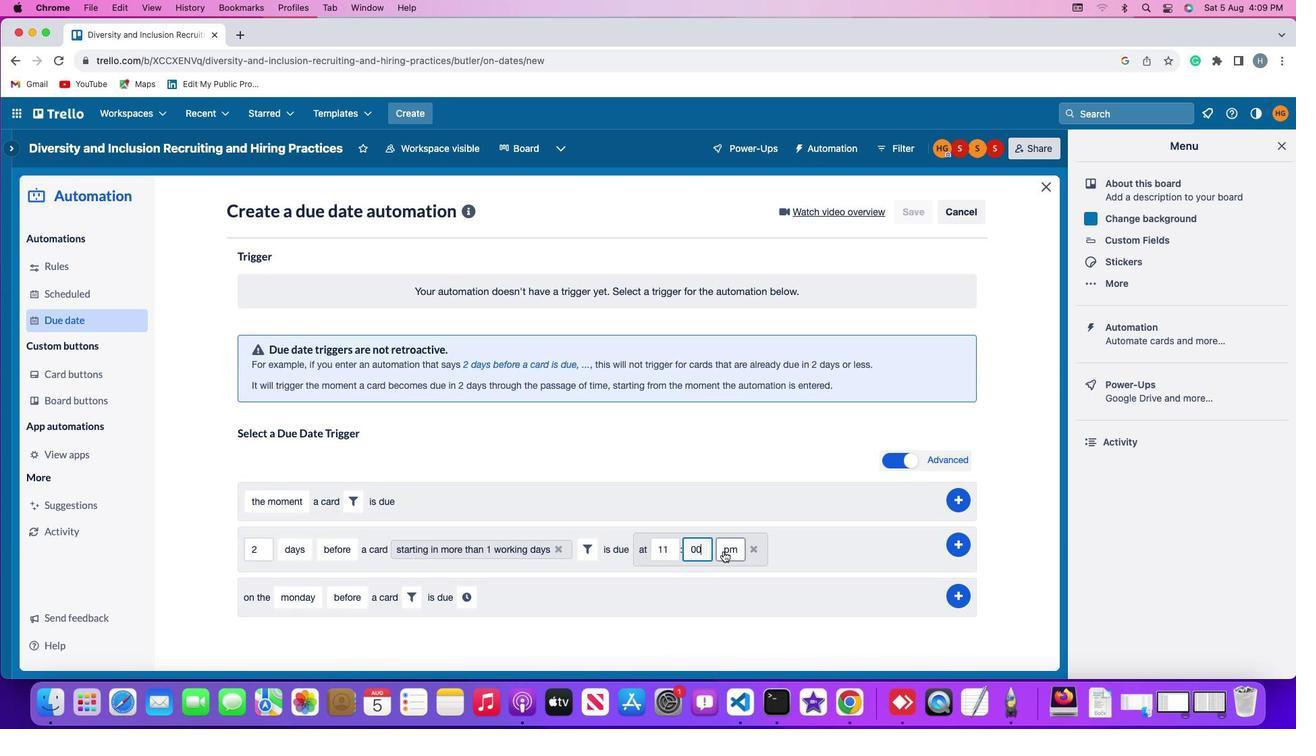 
Action: Mouse pressed left at (717, 544)
Screenshot: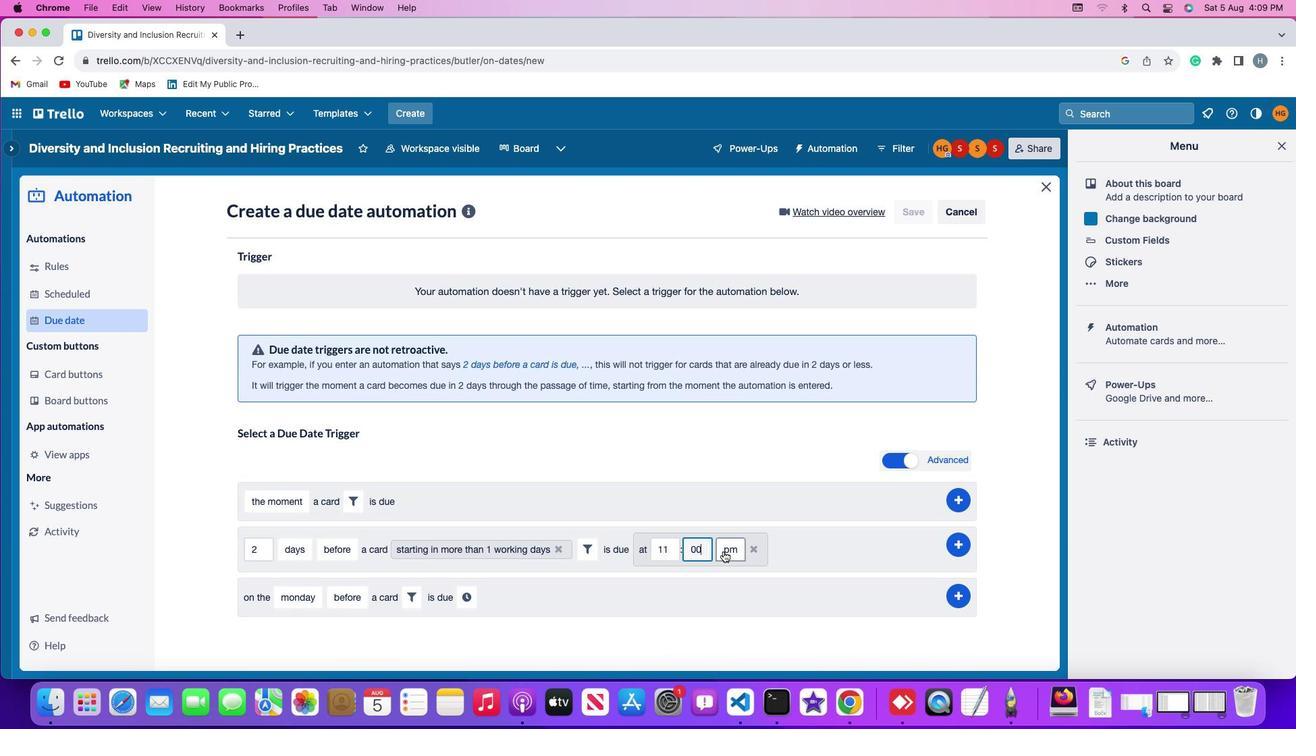 
Action: Mouse moved to (723, 562)
Screenshot: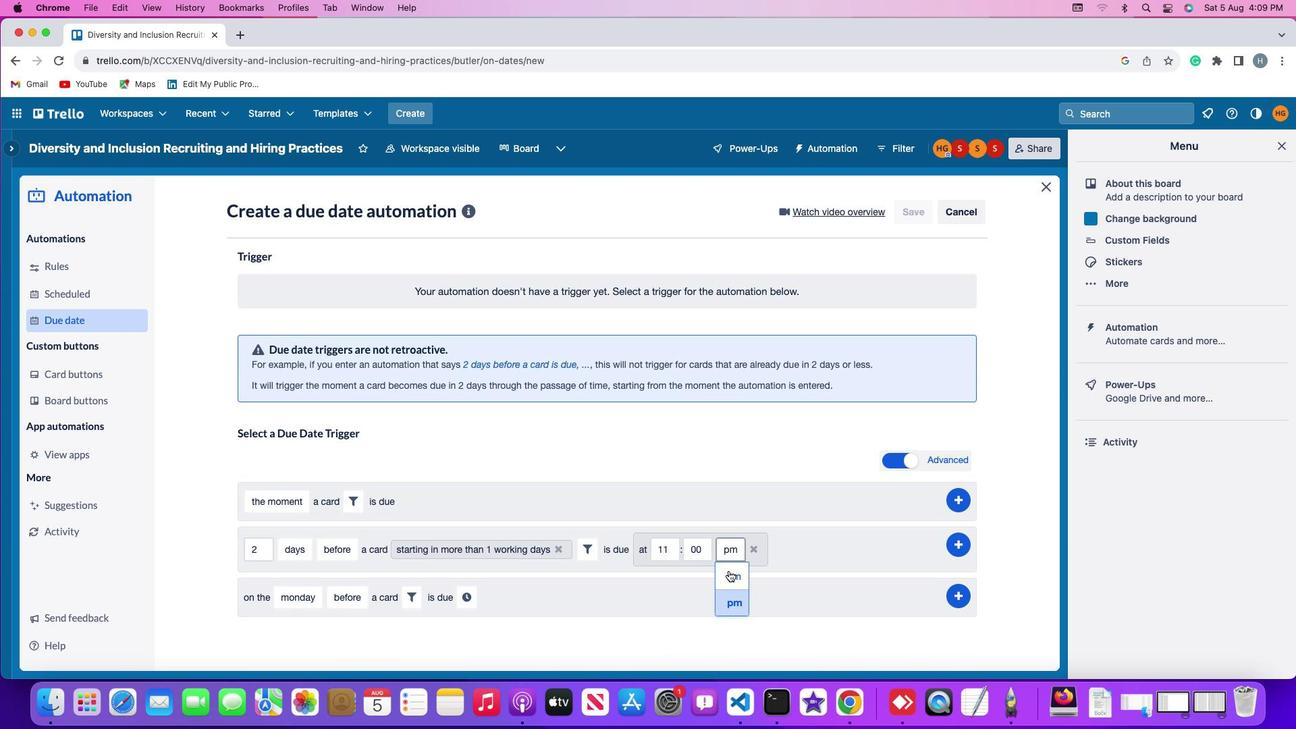 
Action: Mouse pressed left at (723, 562)
Screenshot: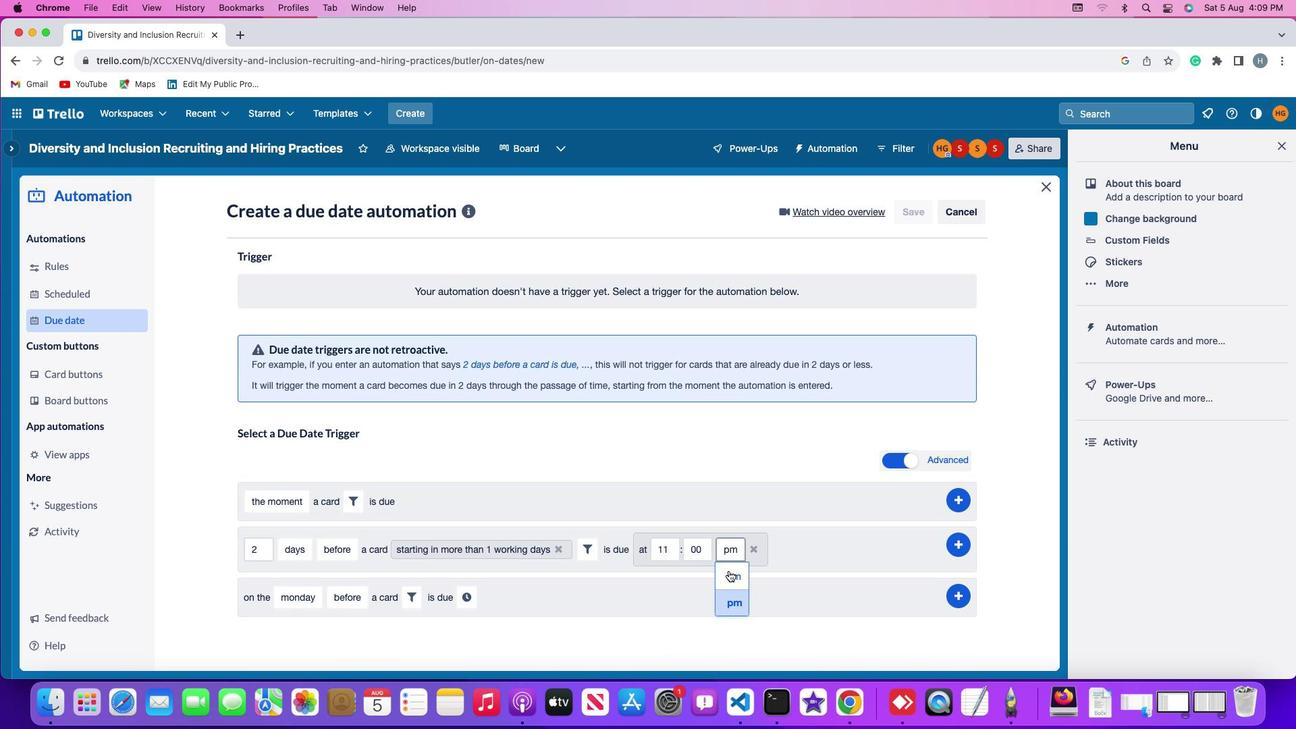 
Action: Mouse moved to (965, 540)
Screenshot: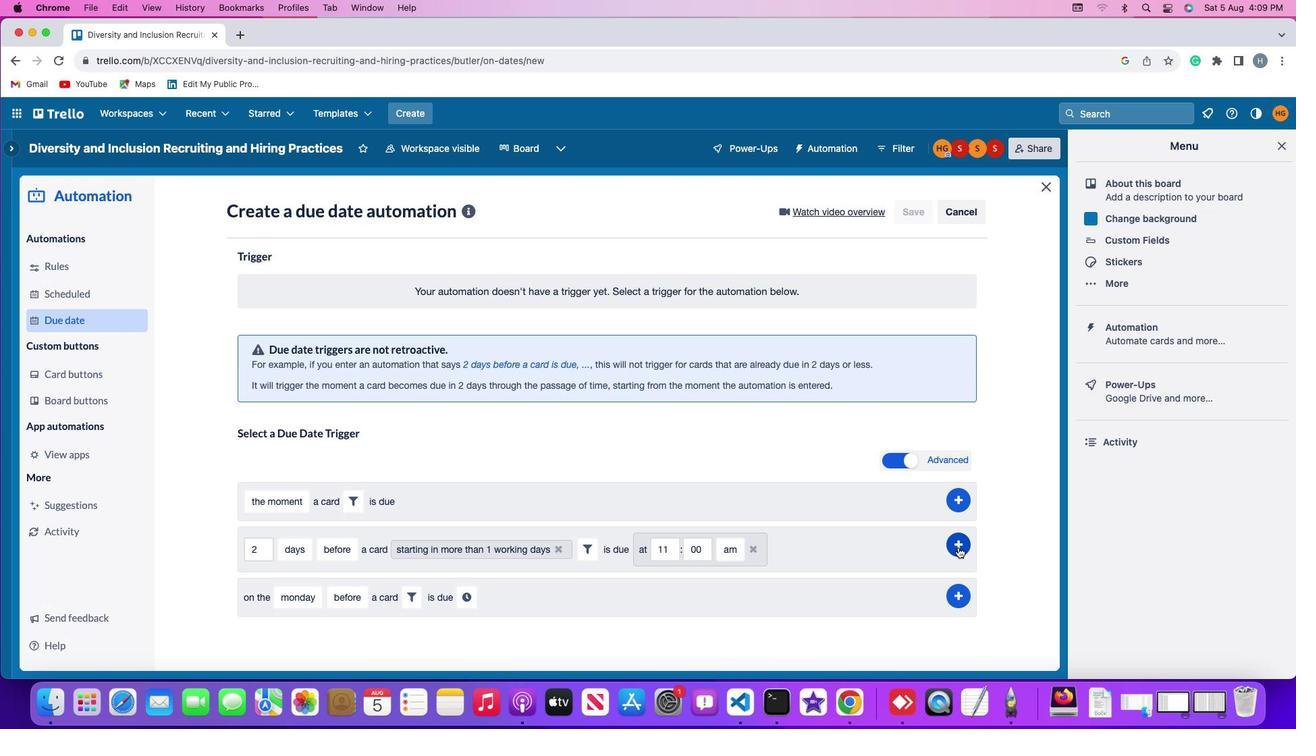 
Action: Mouse pressed left at (965, 540)
Screenshot: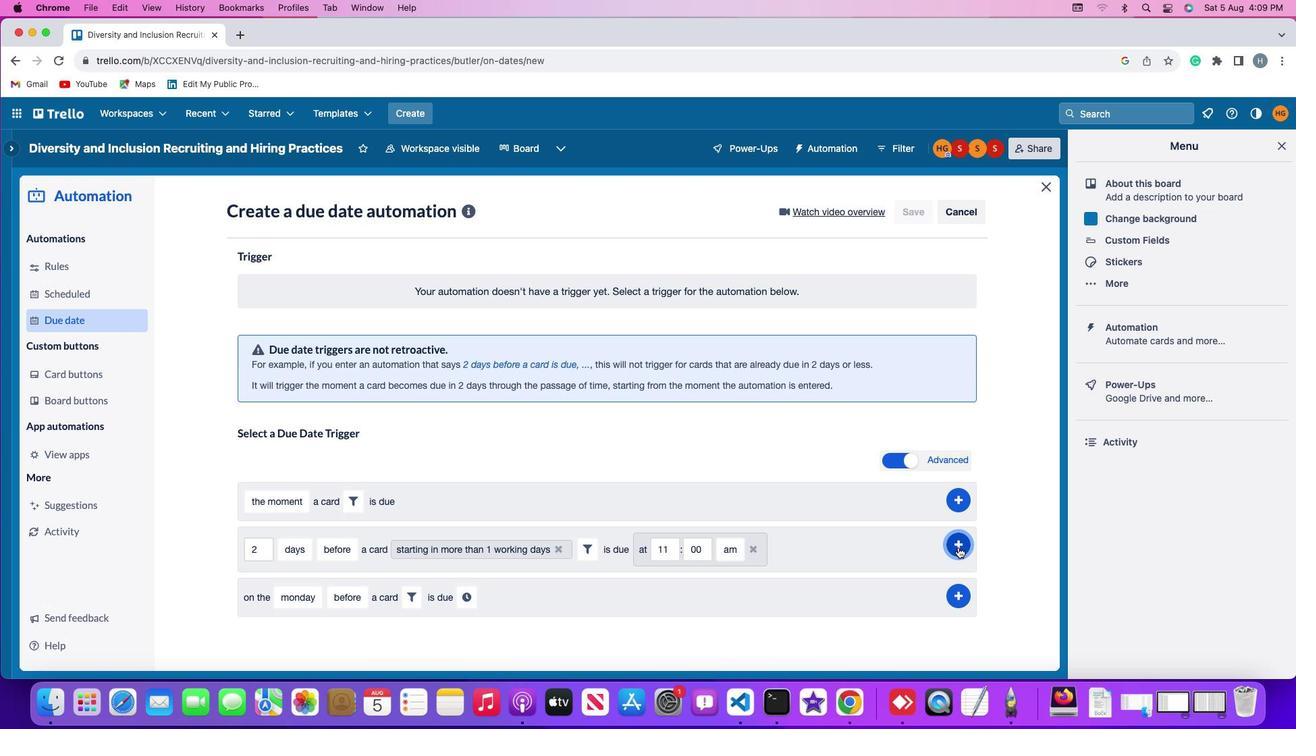 
Action: Mouse moved to (1027, 415)
Screenshot: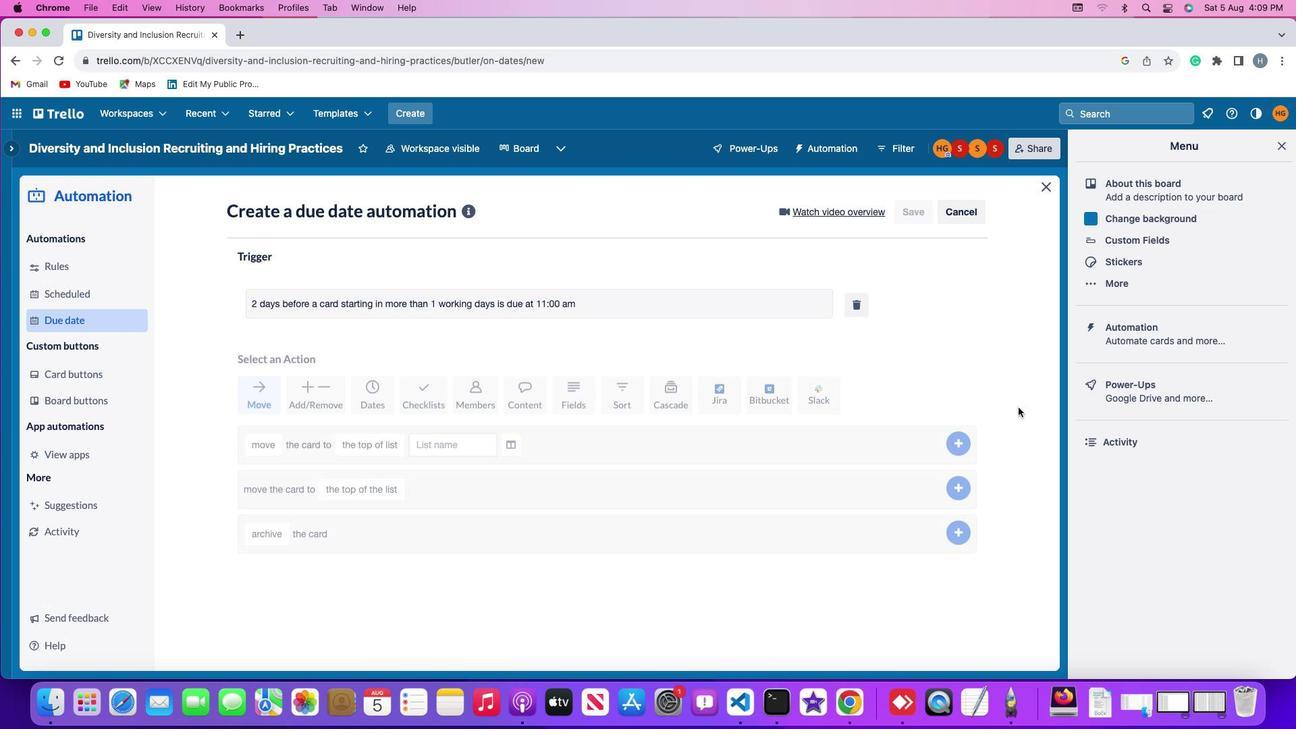 
